 Task: Add a condition where "Hours since update Greater than Twelve" in new tickets in your groups.
Action: Mouse moved to (132, 536)
Screenshot: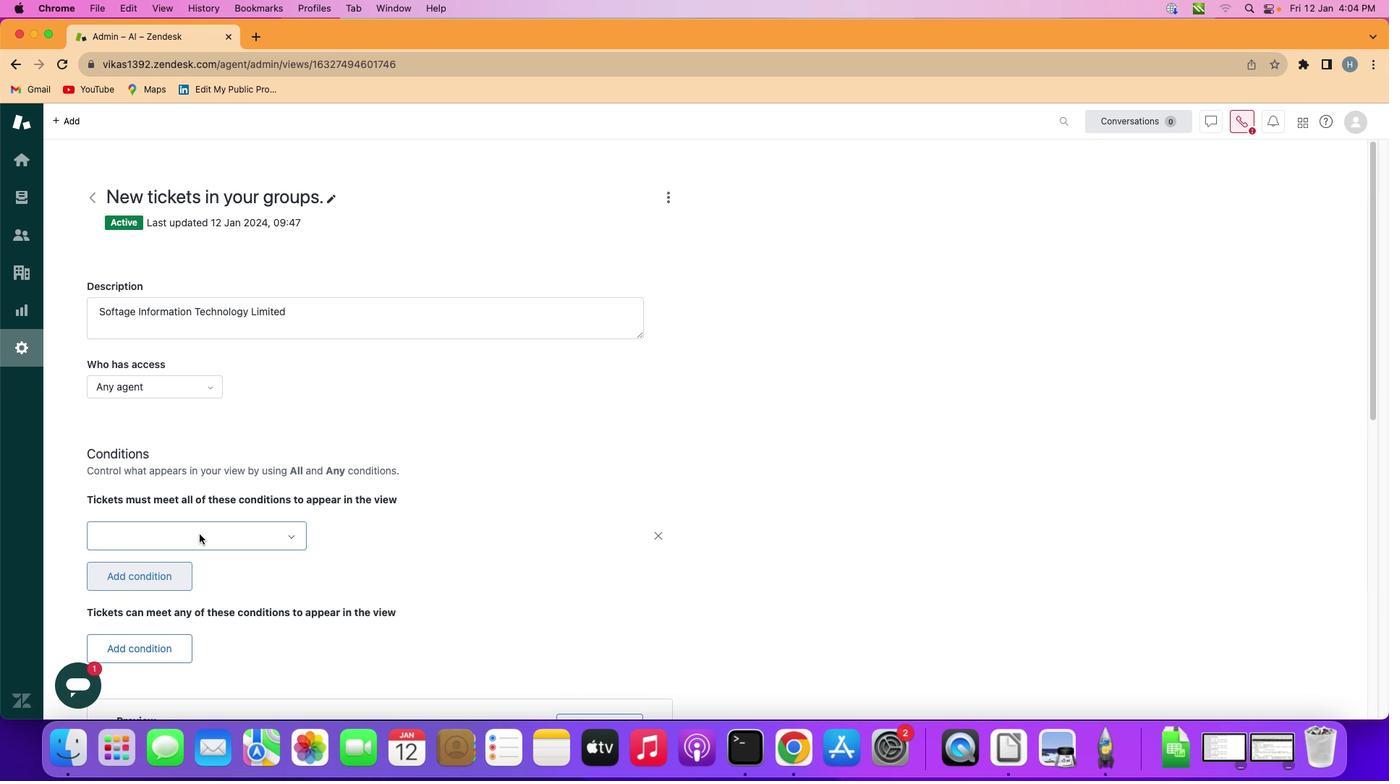 
Action: Mouse pressed left at (132, 536)
Screenshot: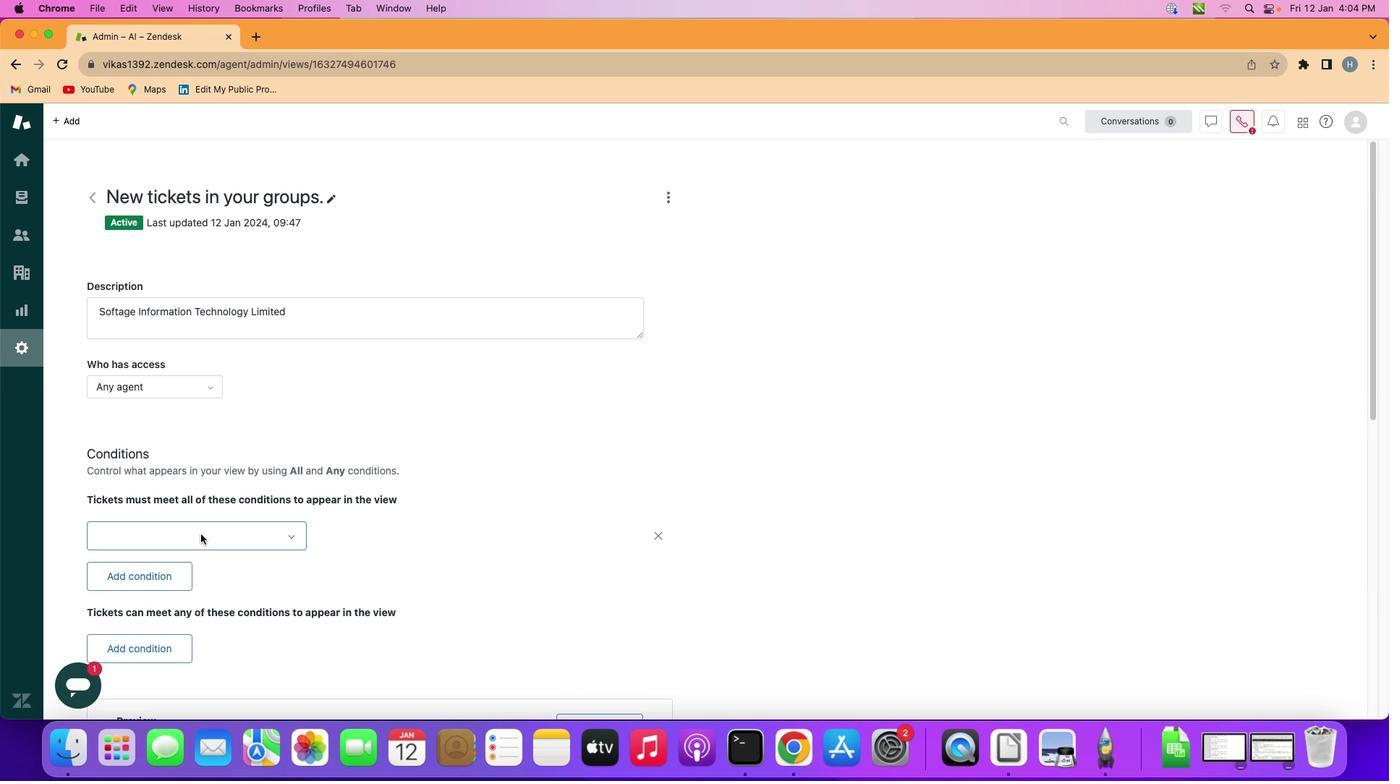 
Action: Mouse moved to (193, 526)
Screenshot: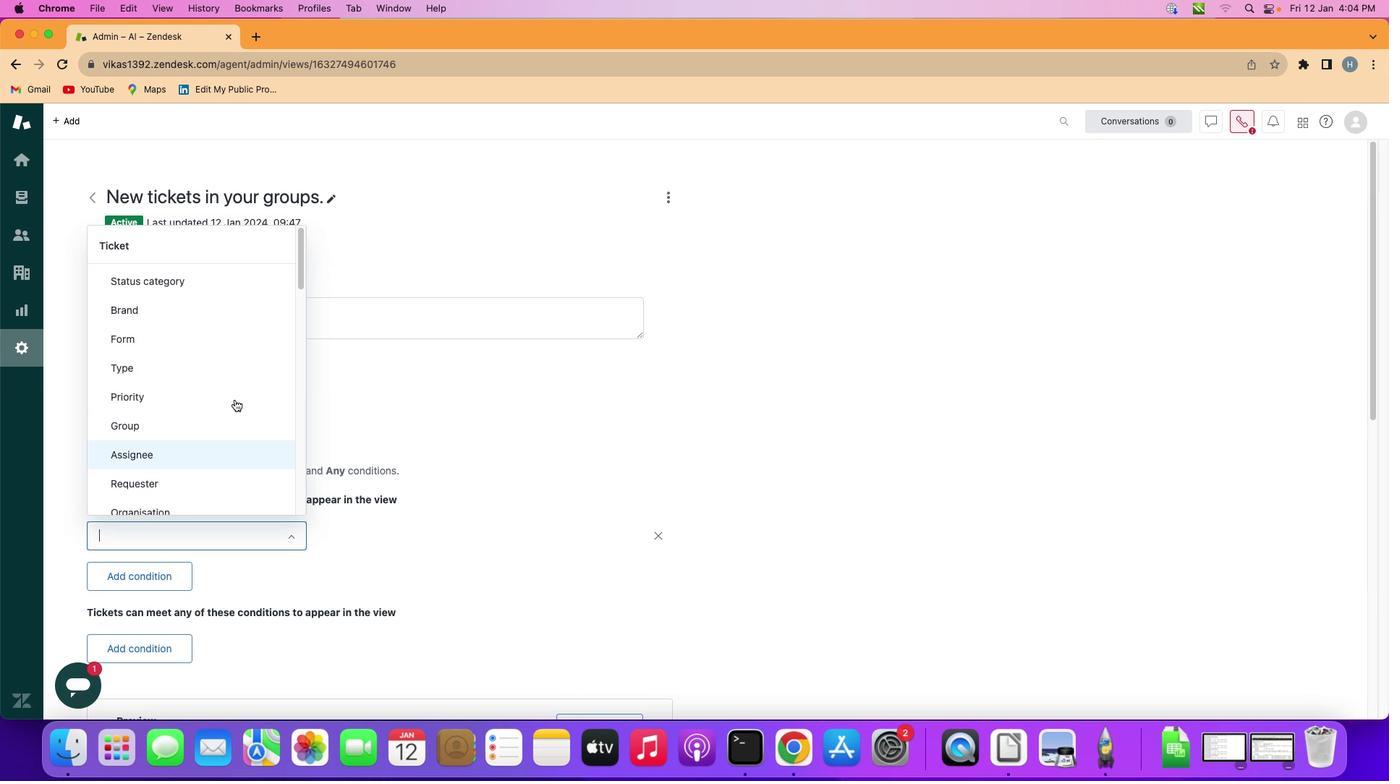 
Action: Mouse pressed left at (193, 526)
Screenshot: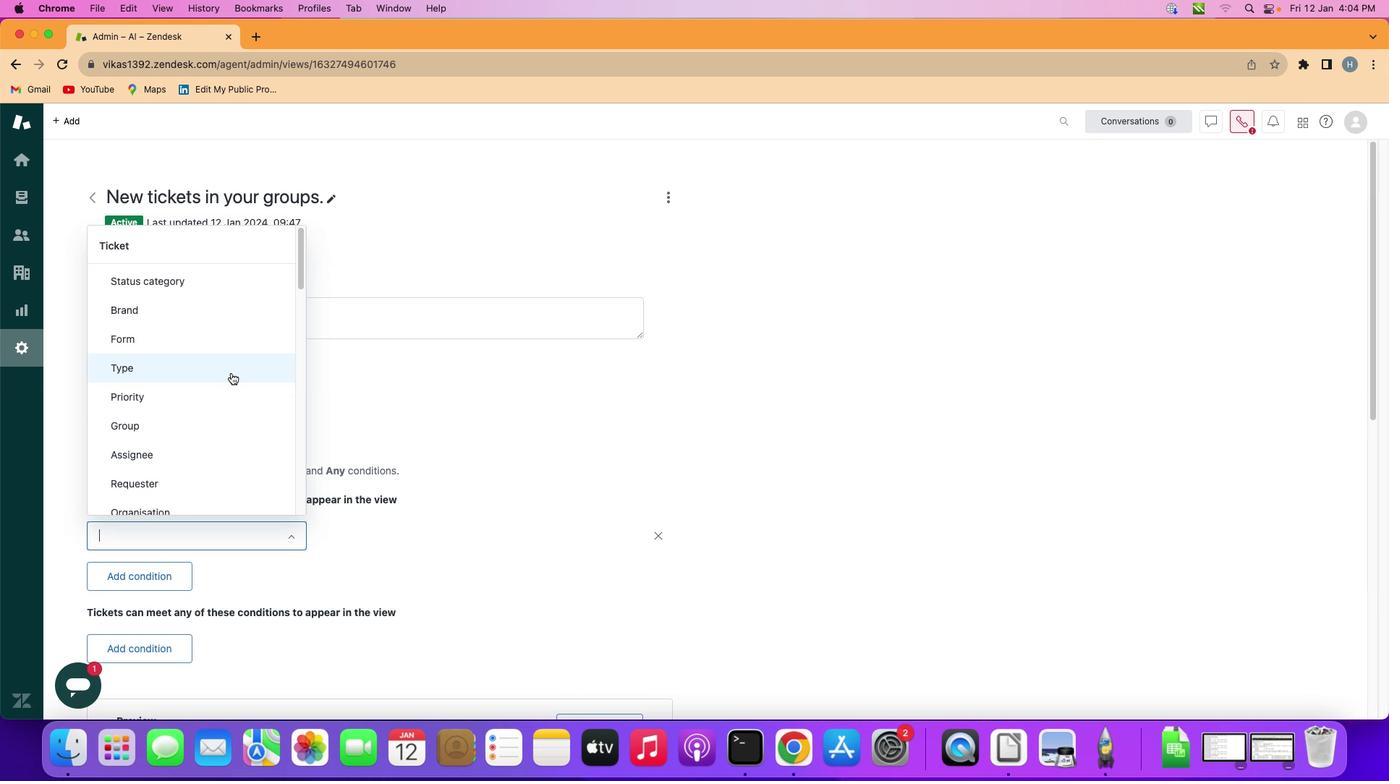
Action: Mouse moved to (222, 365)
Screenshot: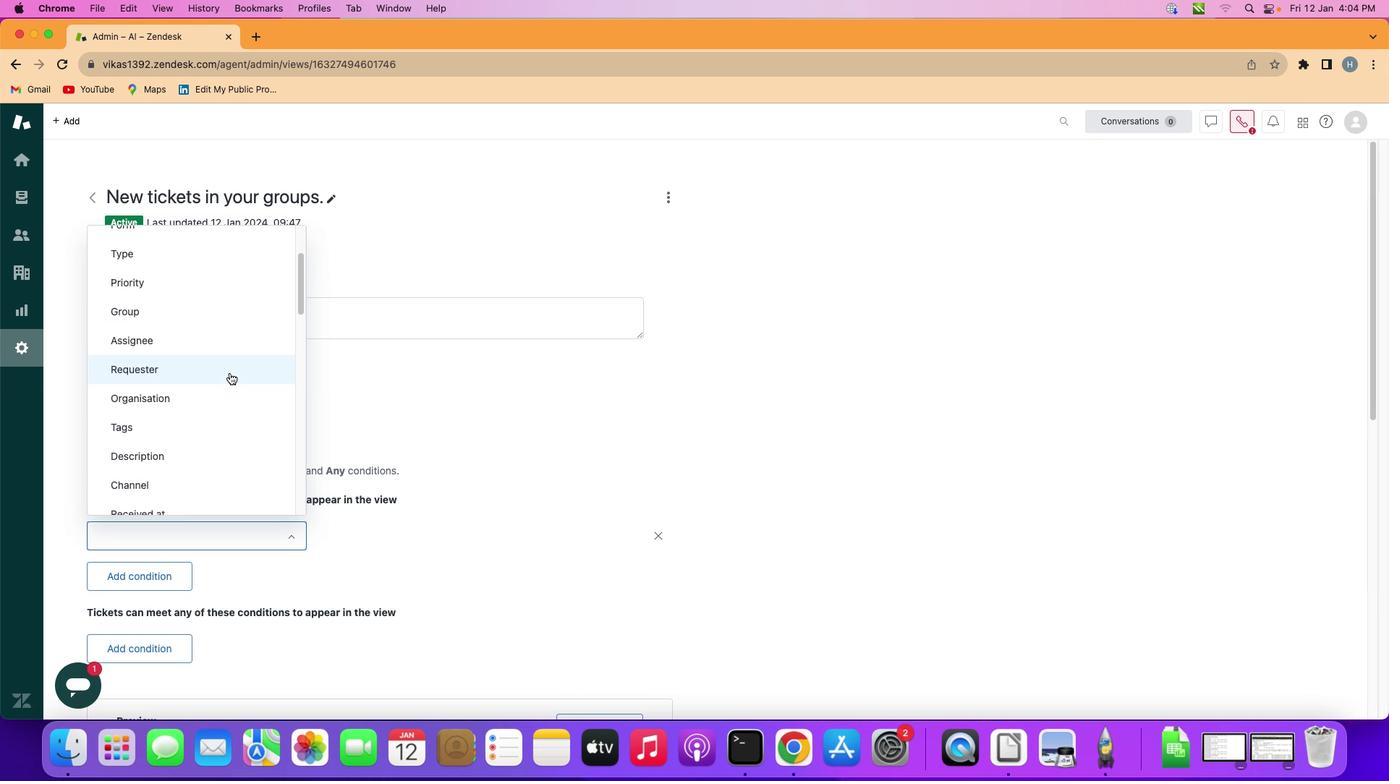 
Action: Mouse scrolled (222, 365) with delta (-6, -7)
Screenshot: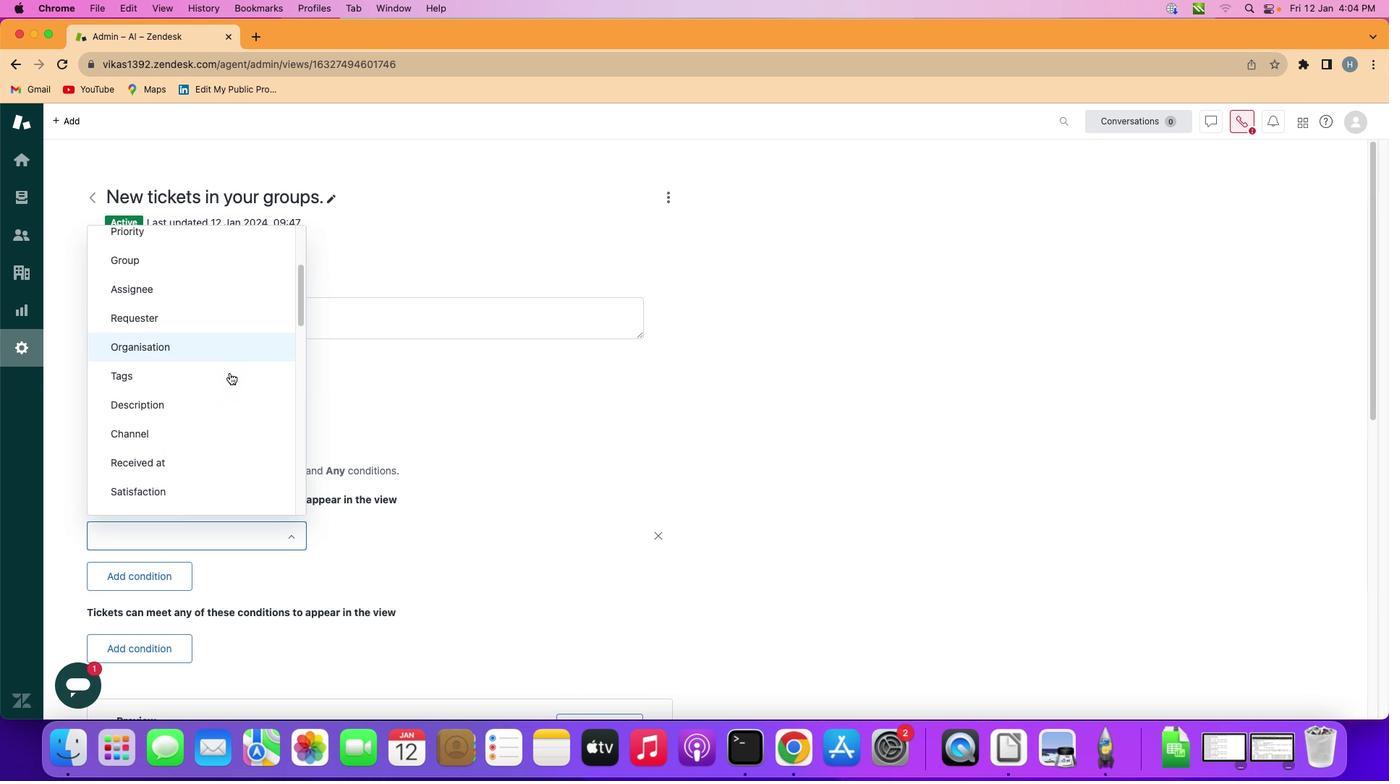 
Action: Mouse moved to (222, 365)
Screenshot: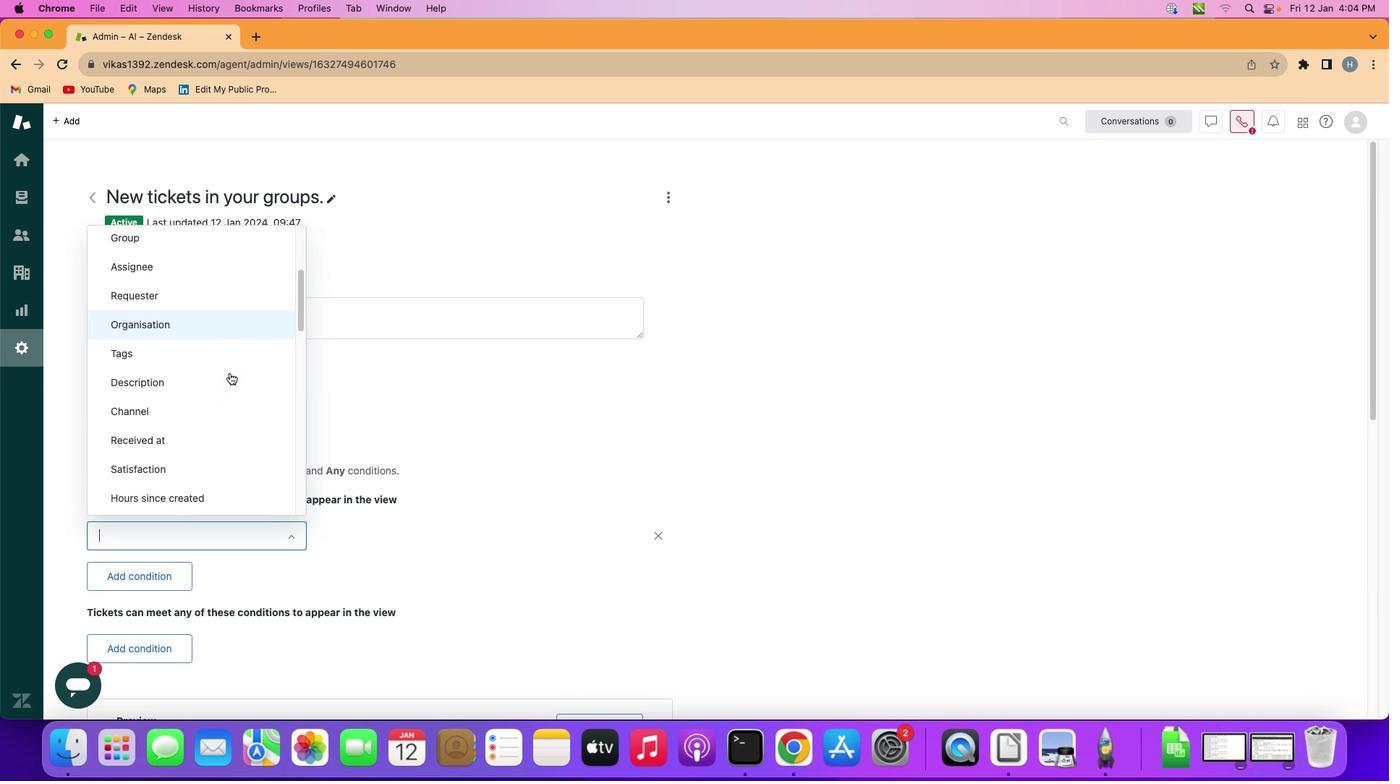 
Action: Mouse scrolled (222, 365) with delta (-6, -7)
Screenshot: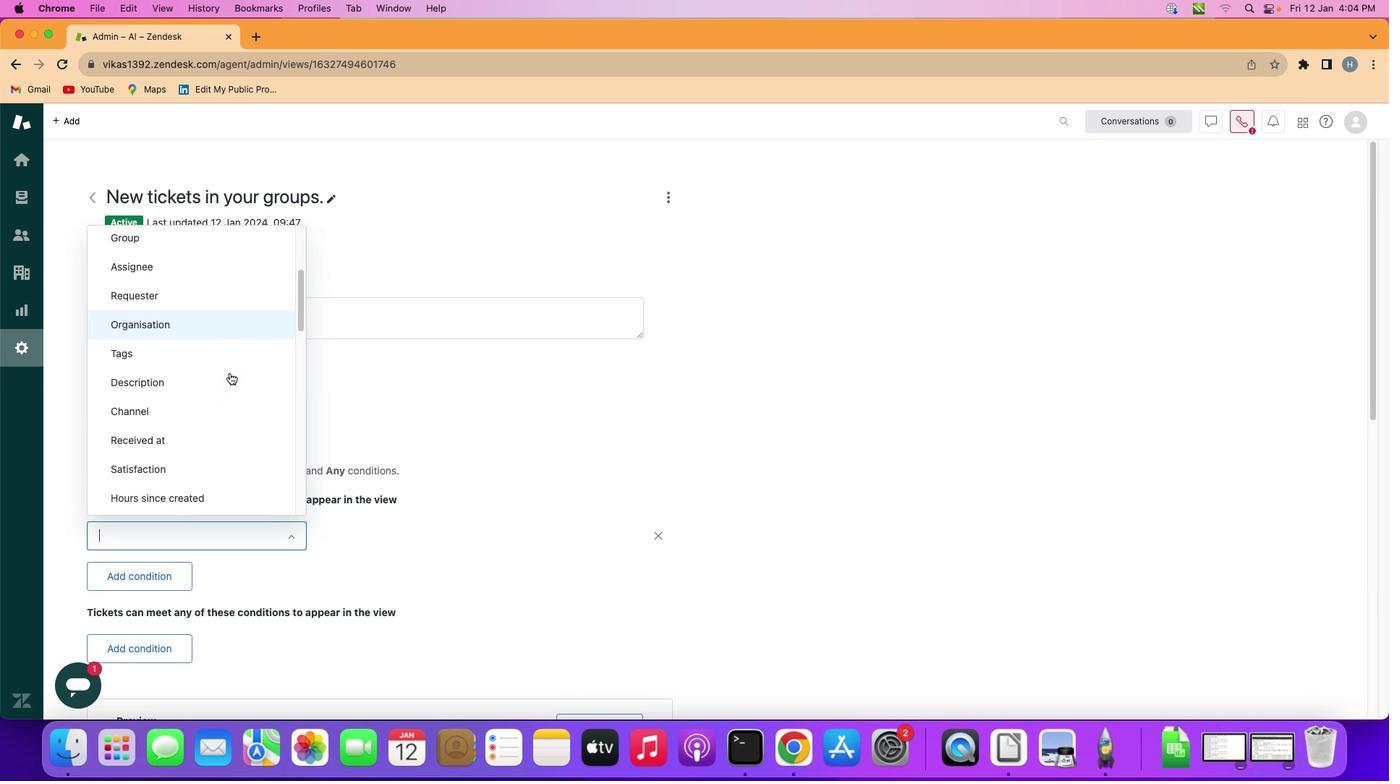
Action: Mouse moved to (222, 366)
Screenshot: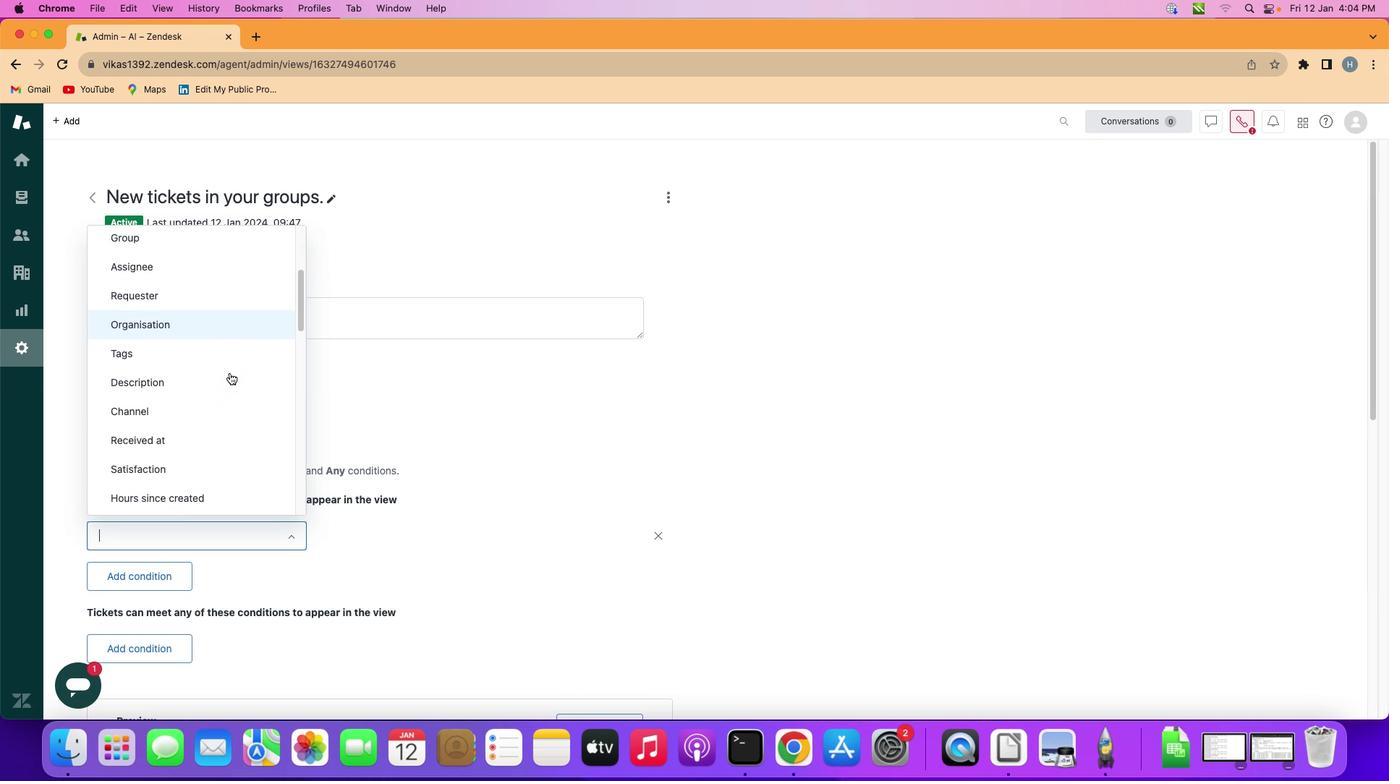 
Action: Mouse scrolled (222, 366) with delta (-6, -7)
Screenshot: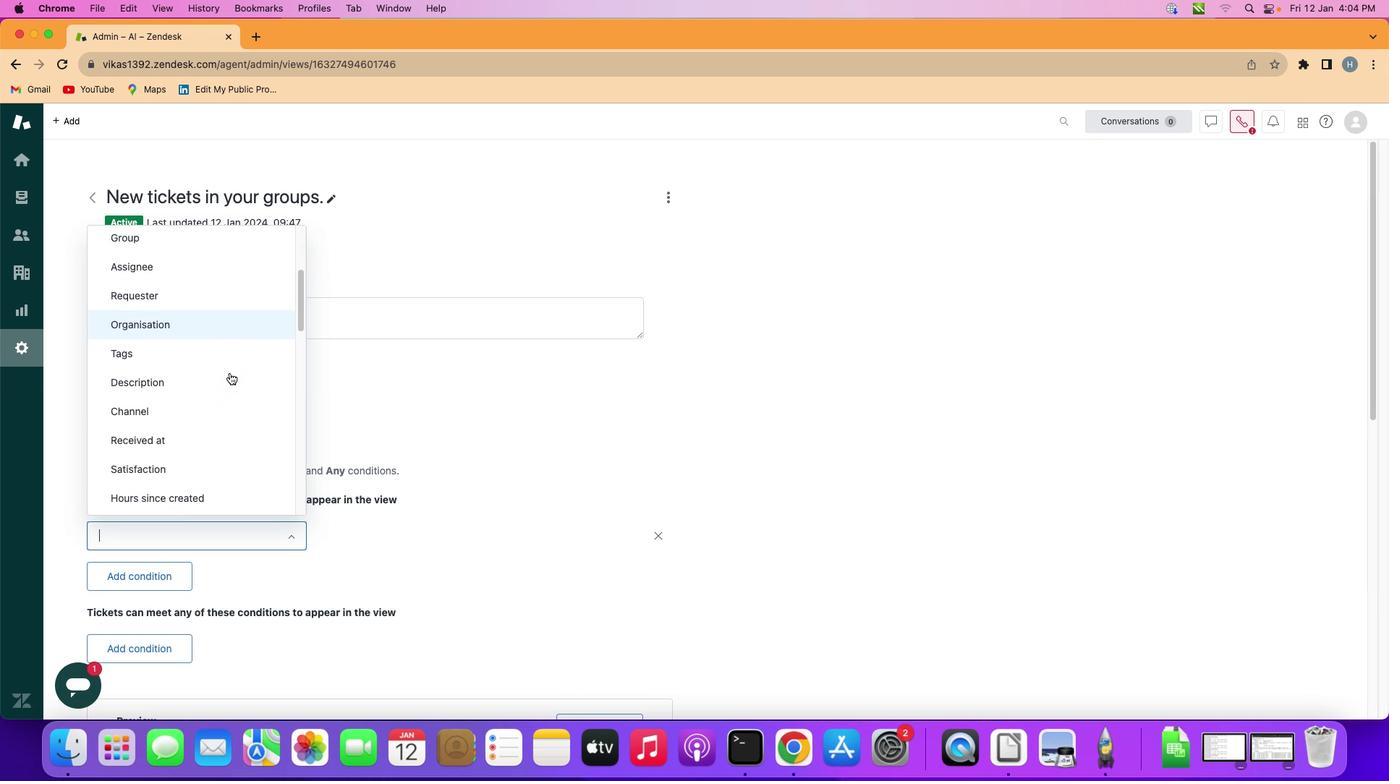 
Action: Mouse moved to (222, 366)
Screenshot: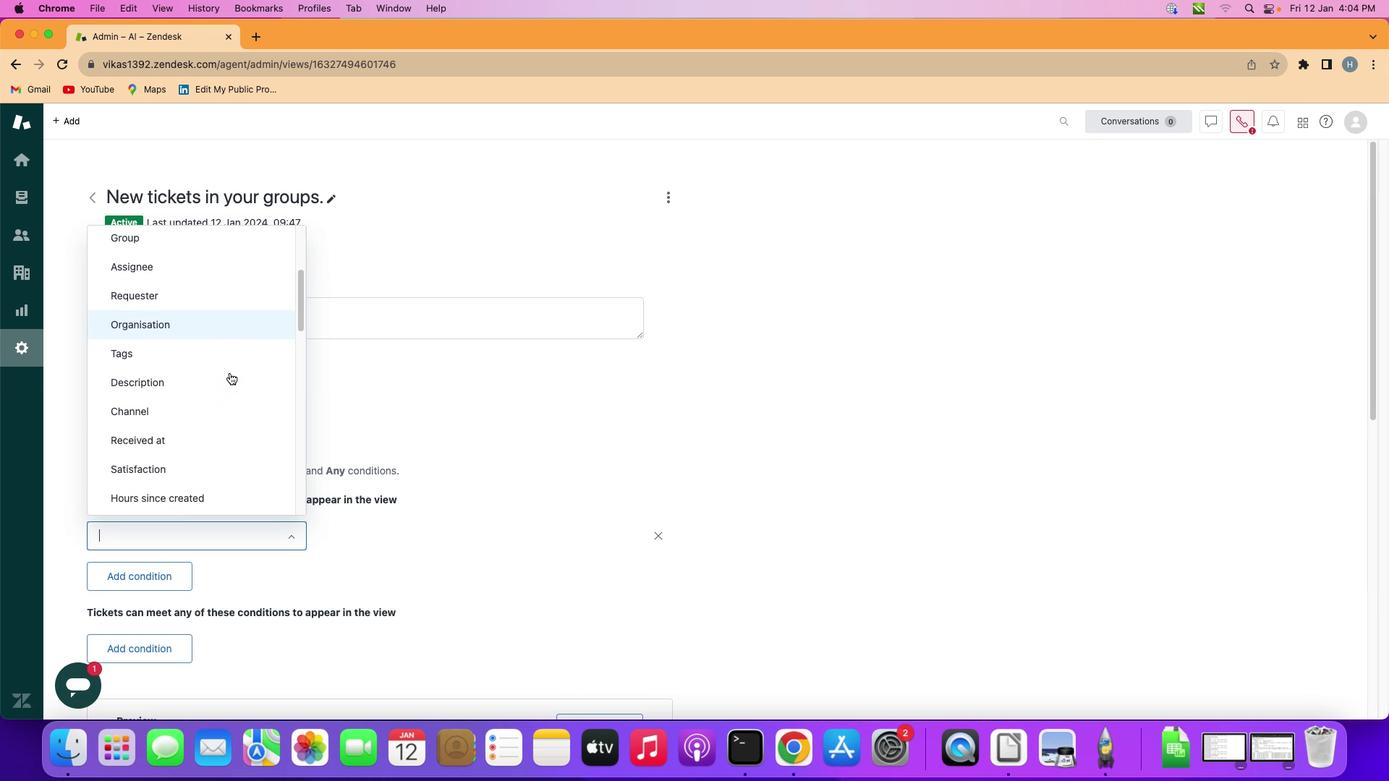 
Action: Mouse scrolled (222, 366) with delta (-6, -7)
Screenshot: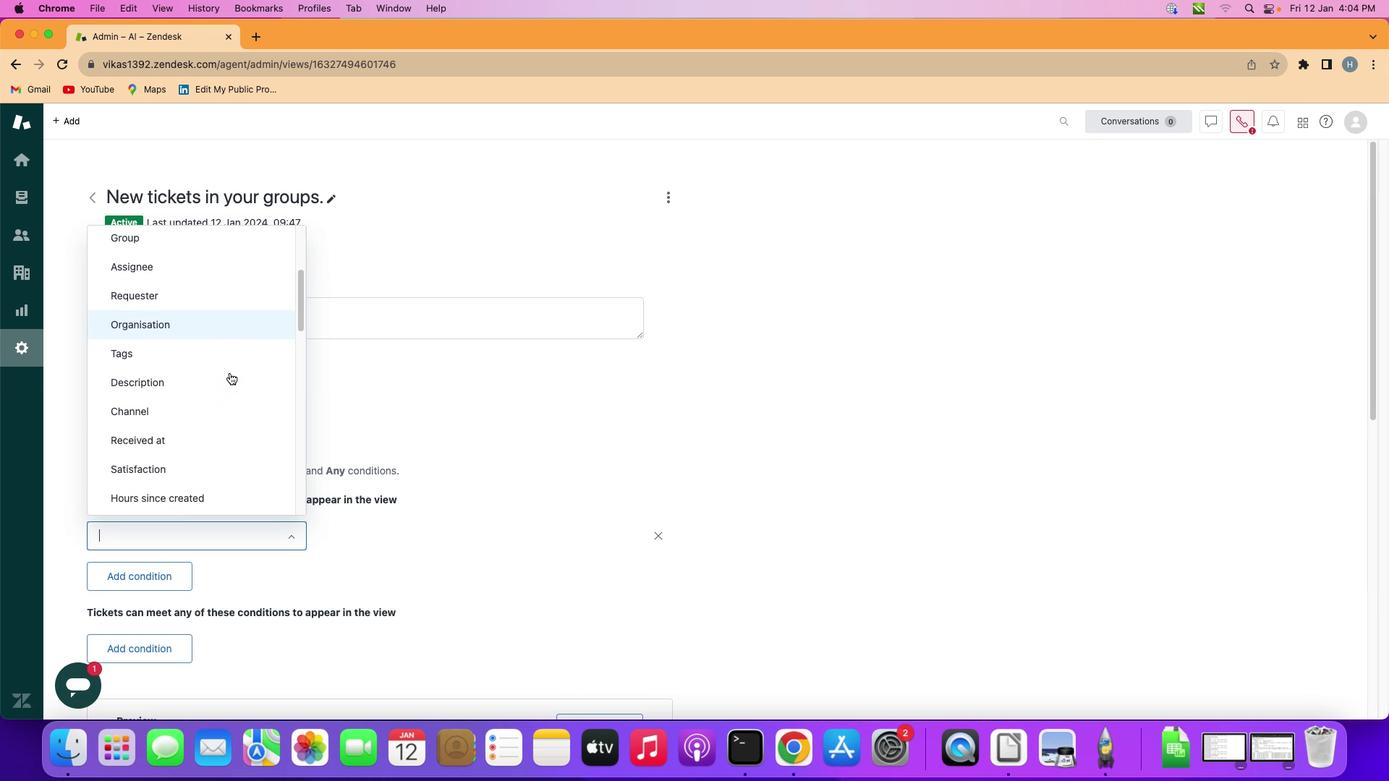 
Action: Mouse scrolled (222, 366) with delta (-6, -7)
Screenshot: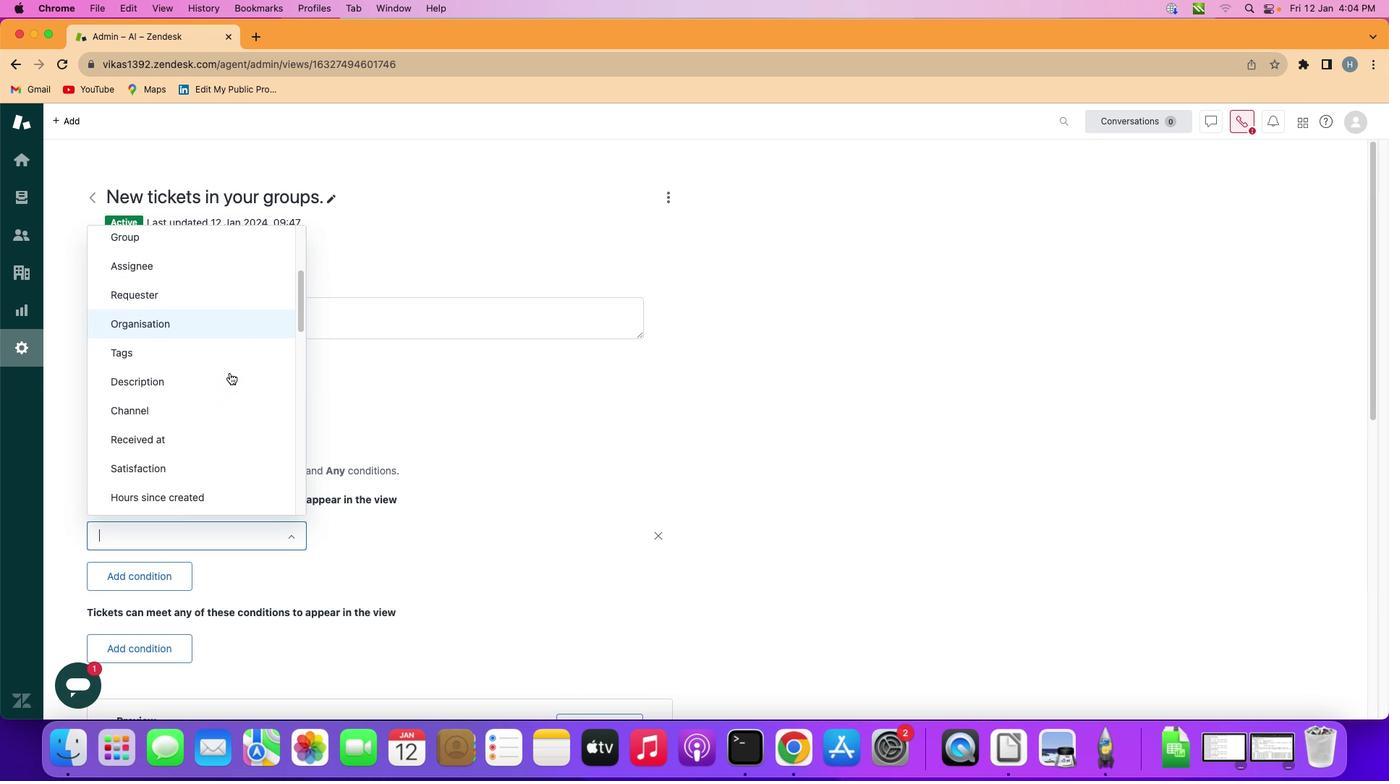 
Action: Mouse moved to (222, 365)
Screenshot: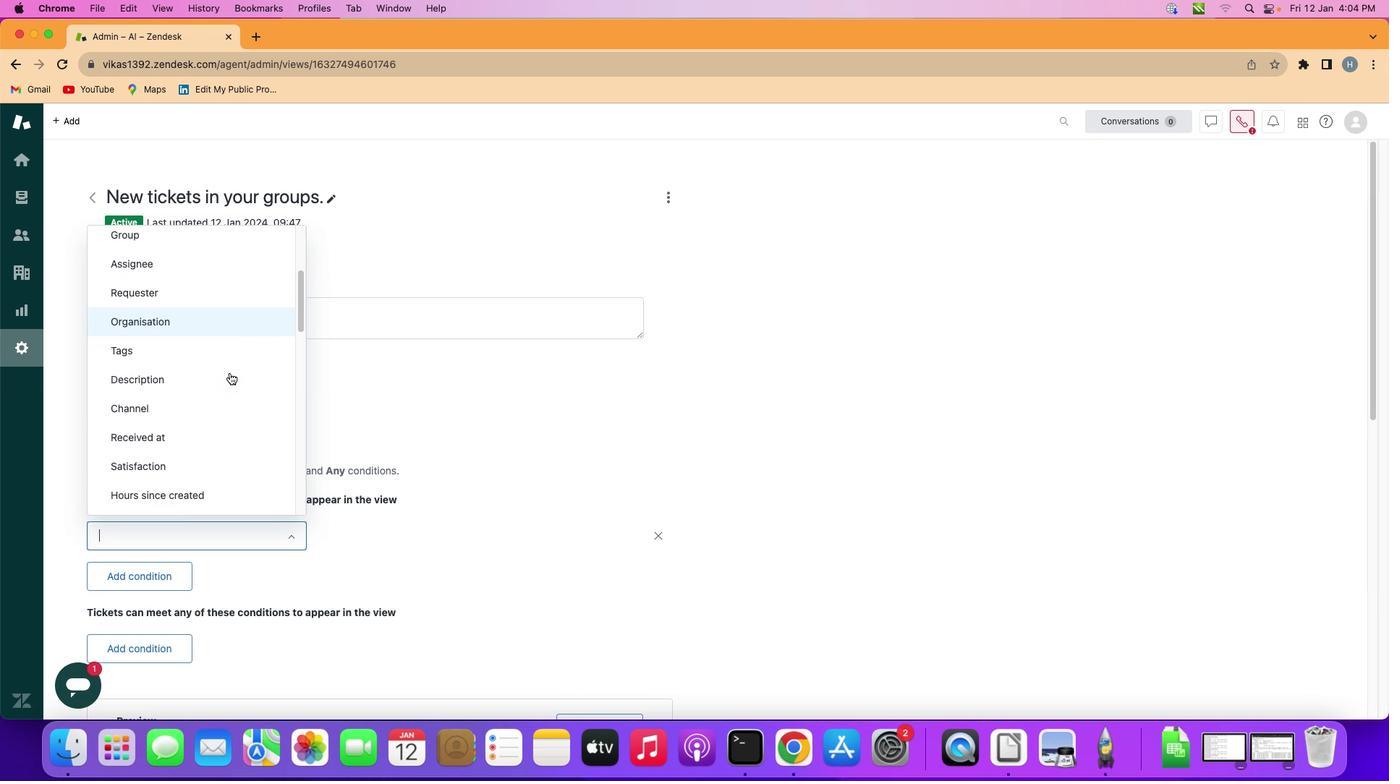 
Action: Mouse scrolled (222, 365) with delta (-6, -7)
Screenshot: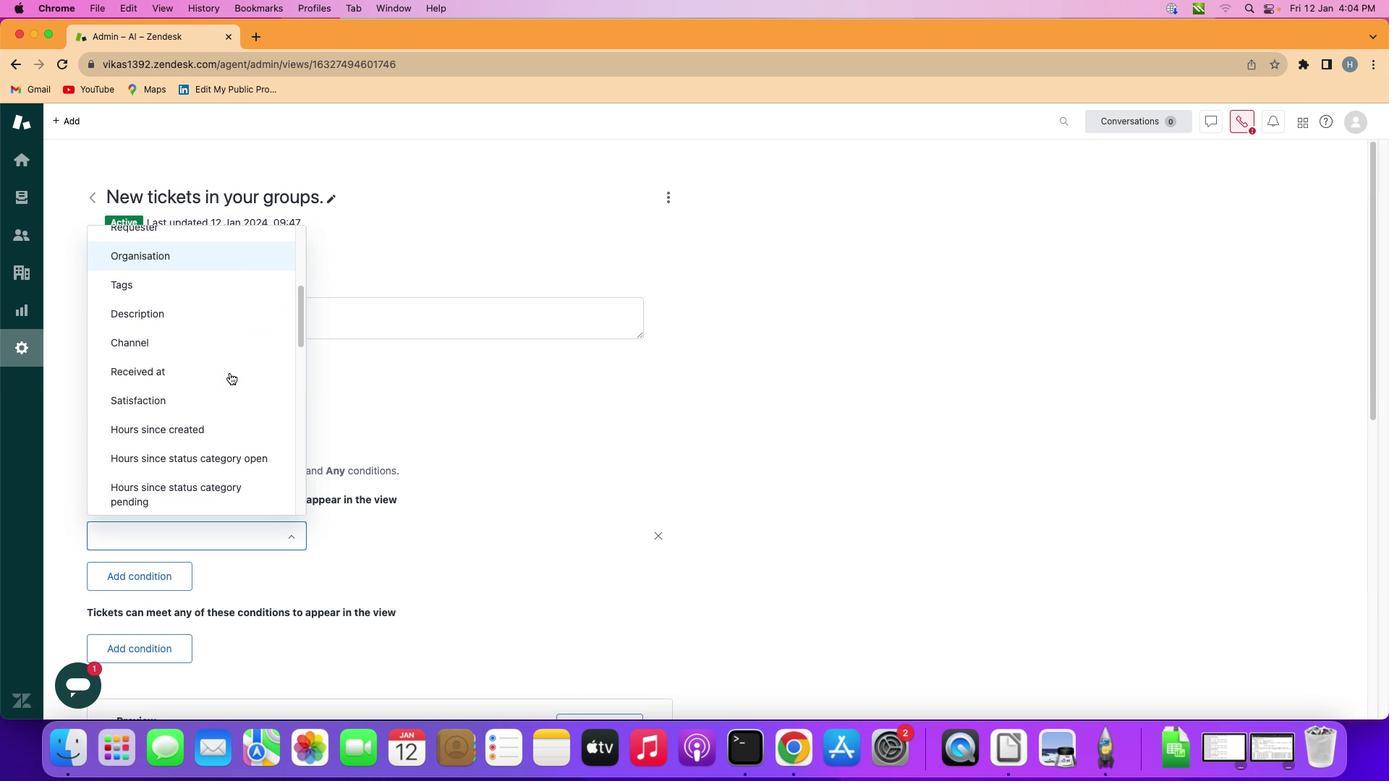 
Action: Mouse scrolled (222, 365) with delta (-6, -7)
Screenshot: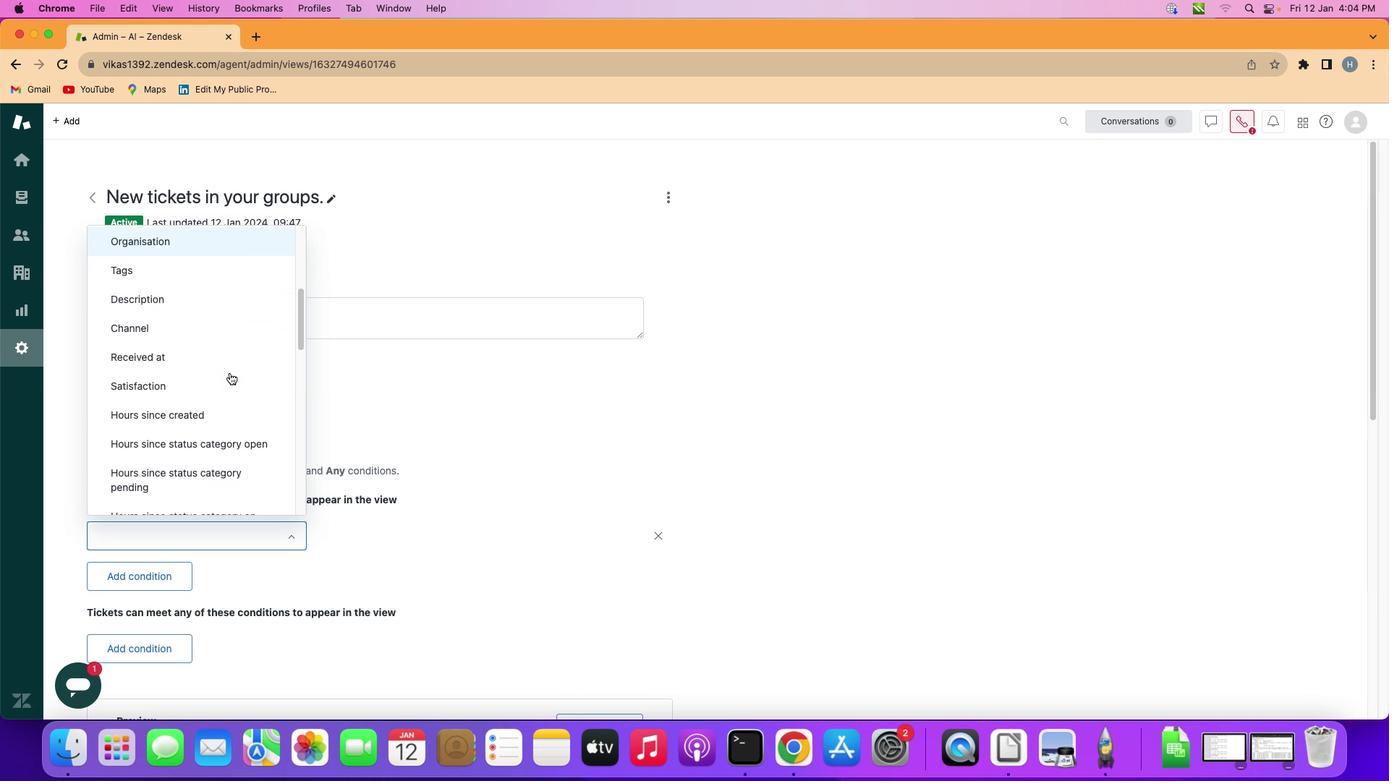 
Action: Mouse scrolled (222, 365) with delta (-6, -7)
Screenshot: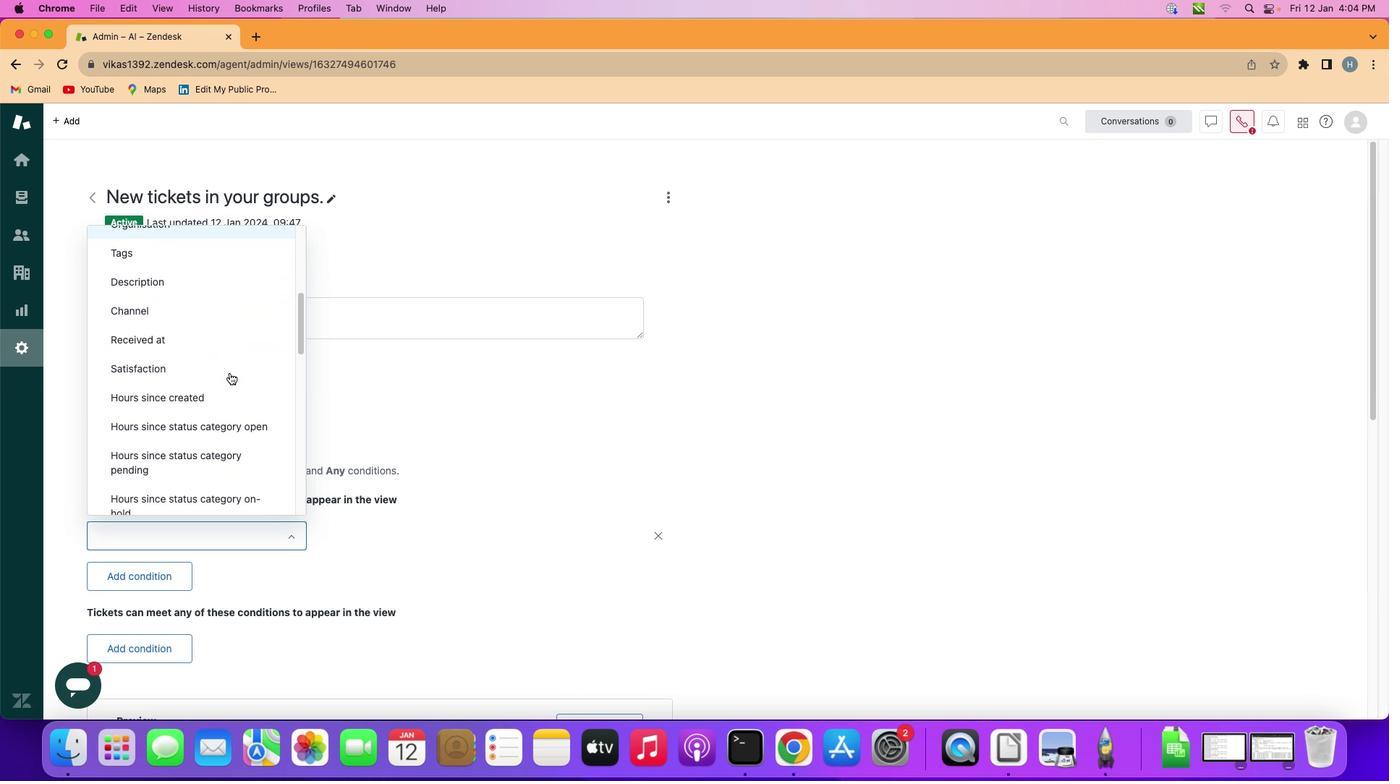 
Action: Mouse scrolled (222, 365) with delta (-6, -7)
Screenshot: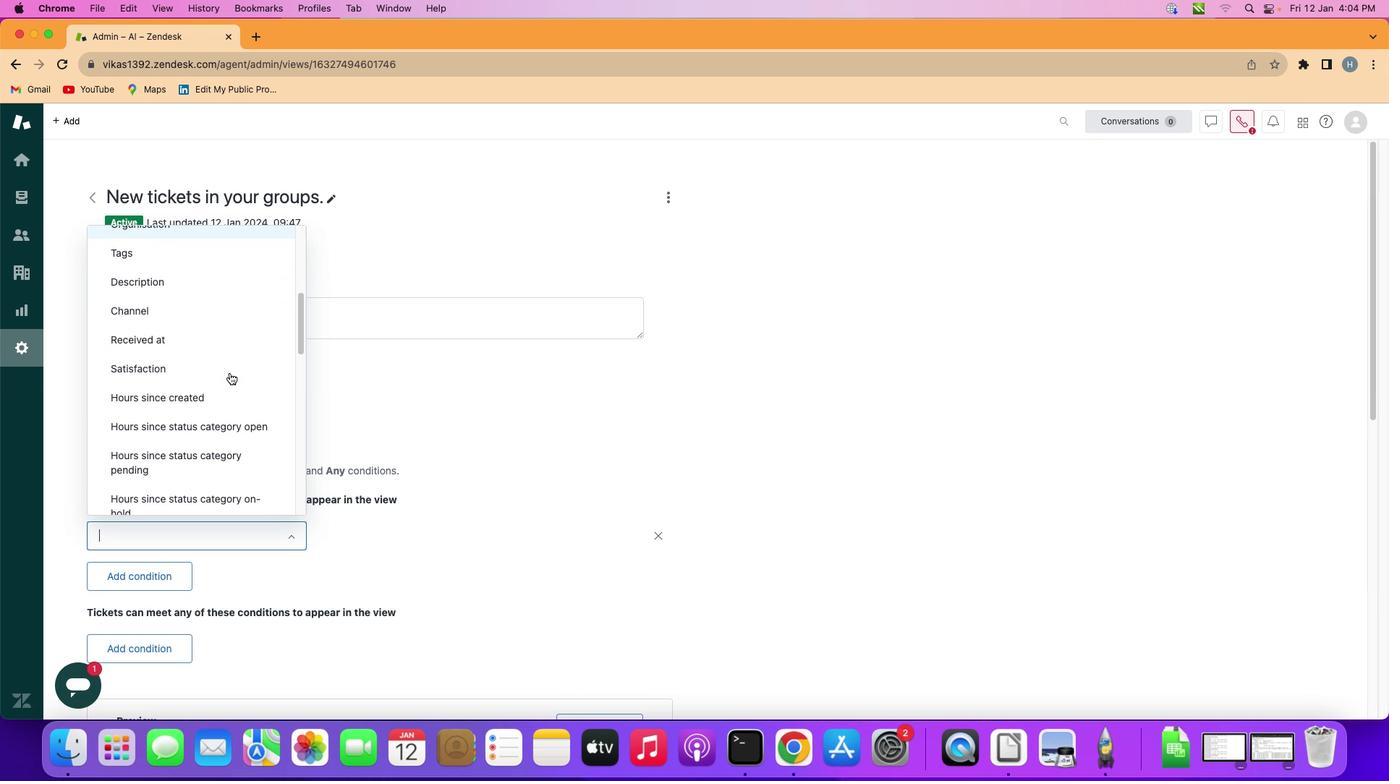 
Action: Mouse scrolled (222, 365) with delta (-6, -7)
Screenshot: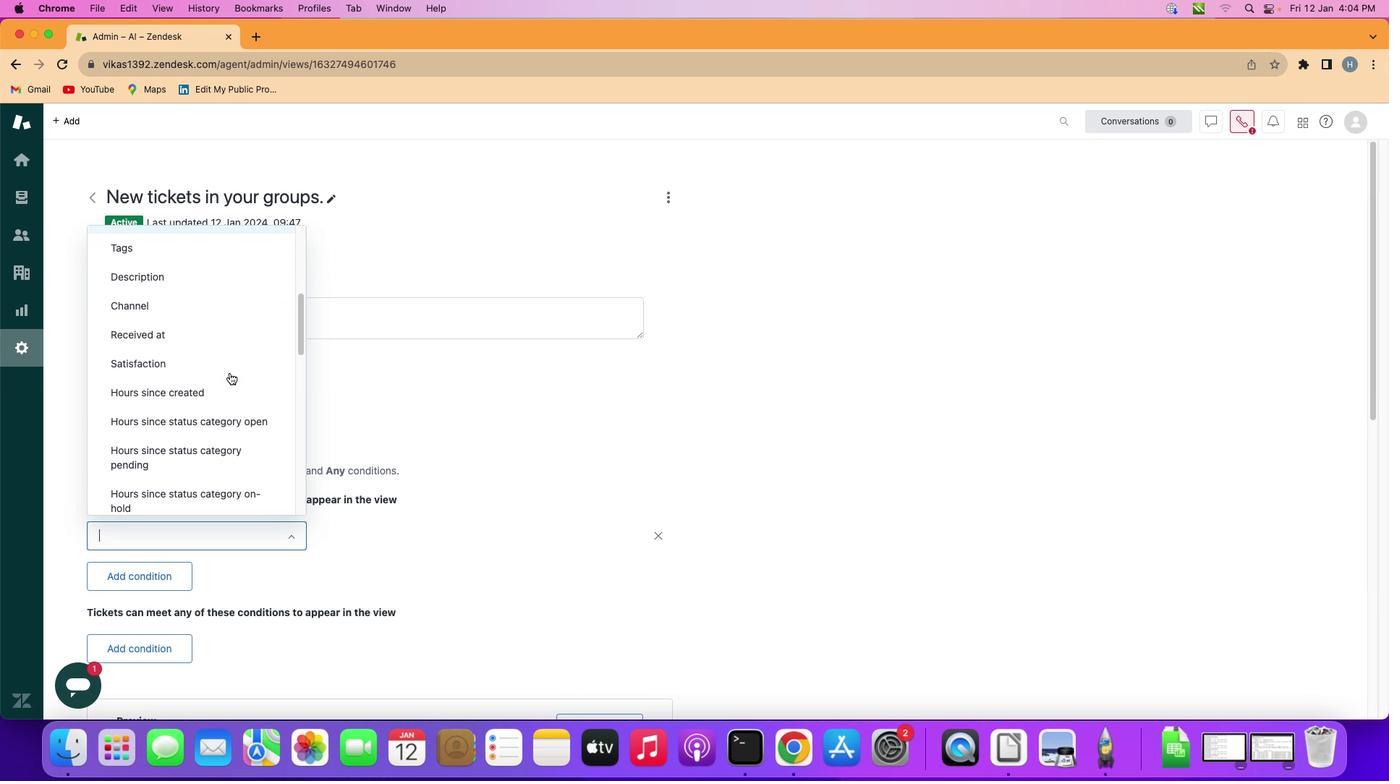 
Action: Mouse scrolled (222, 365) with delta (-6, -7)
Screenshot: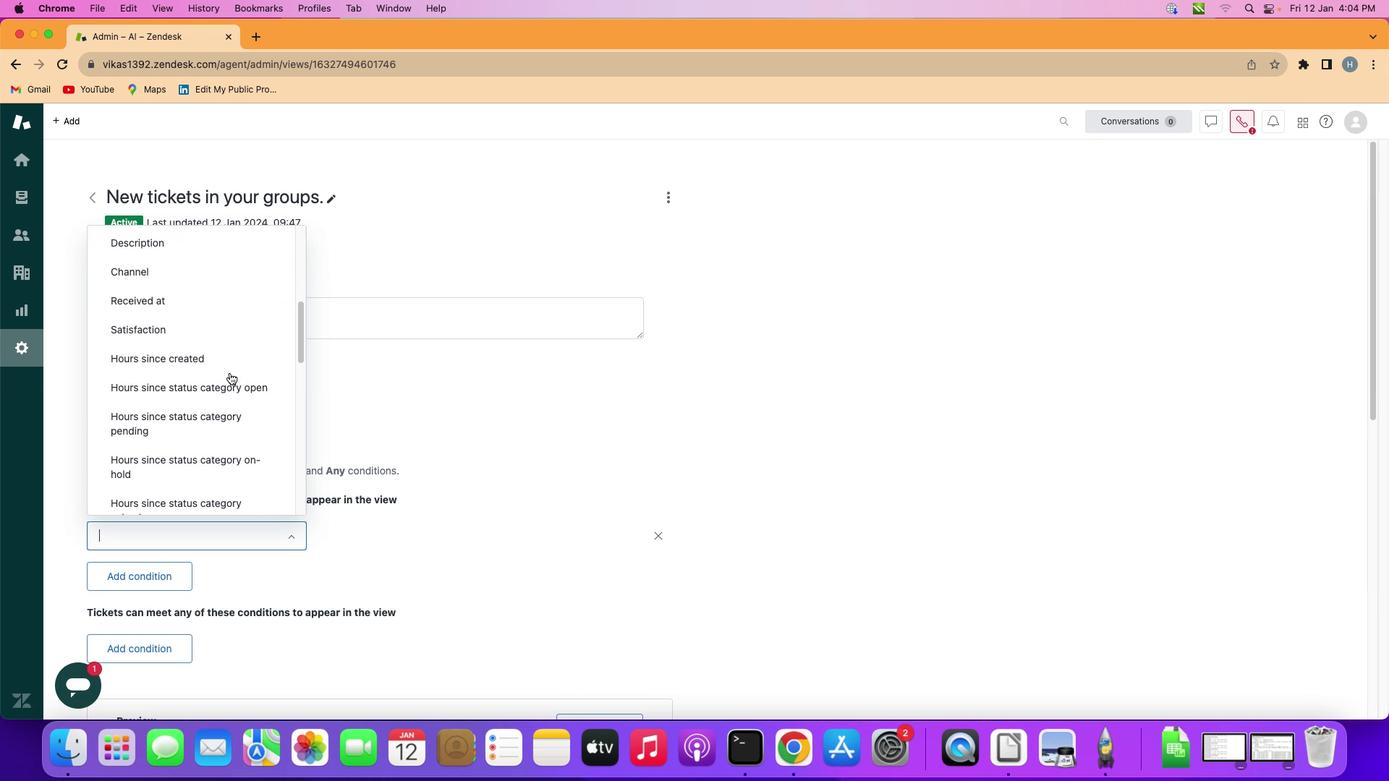 
Action: Mouse scrolled (222, 365) with delta (-6, -7)
Screenshot: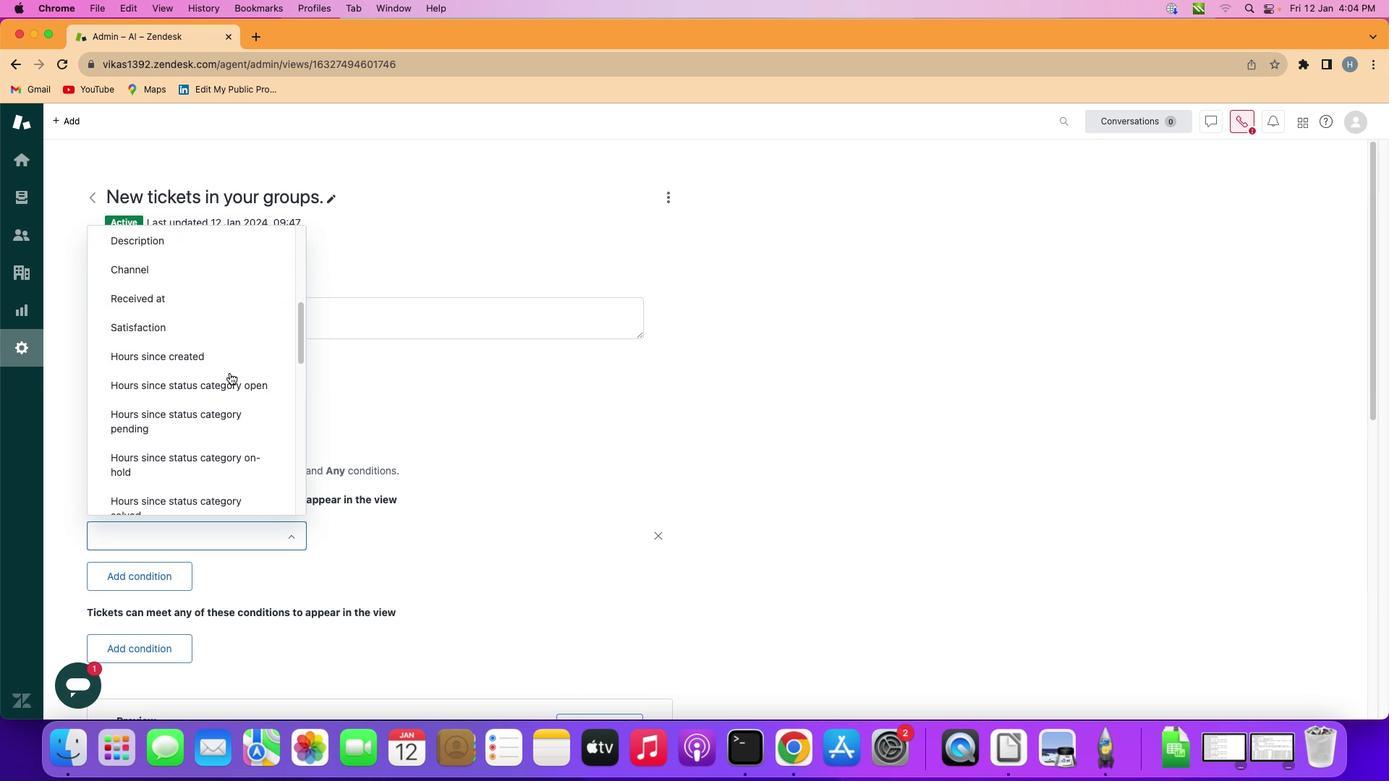 
Action: Mouse scrolled (222, 365) with delta (-6, -7)
Screenshot: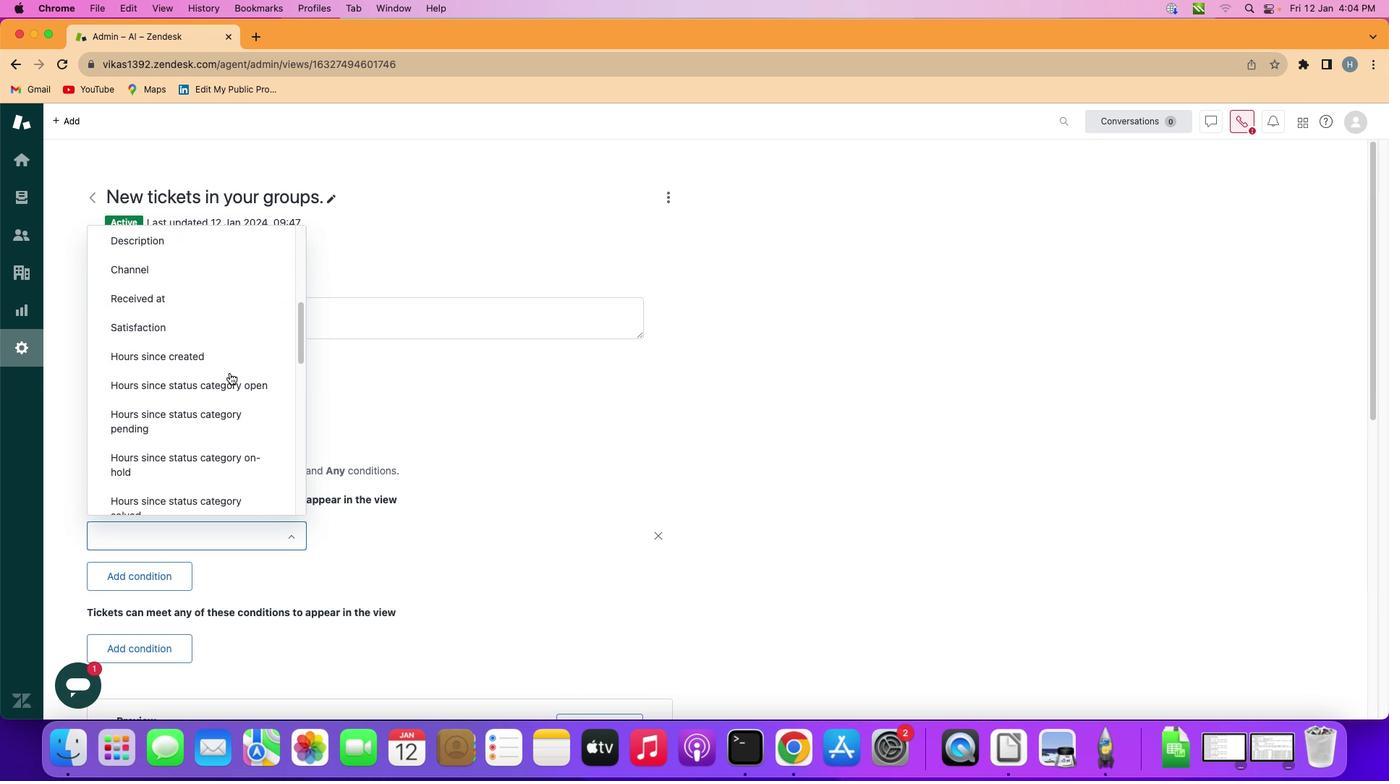 
Action: Mouse scrolled (222, 365) with delta (-6, -7)
Screenshot: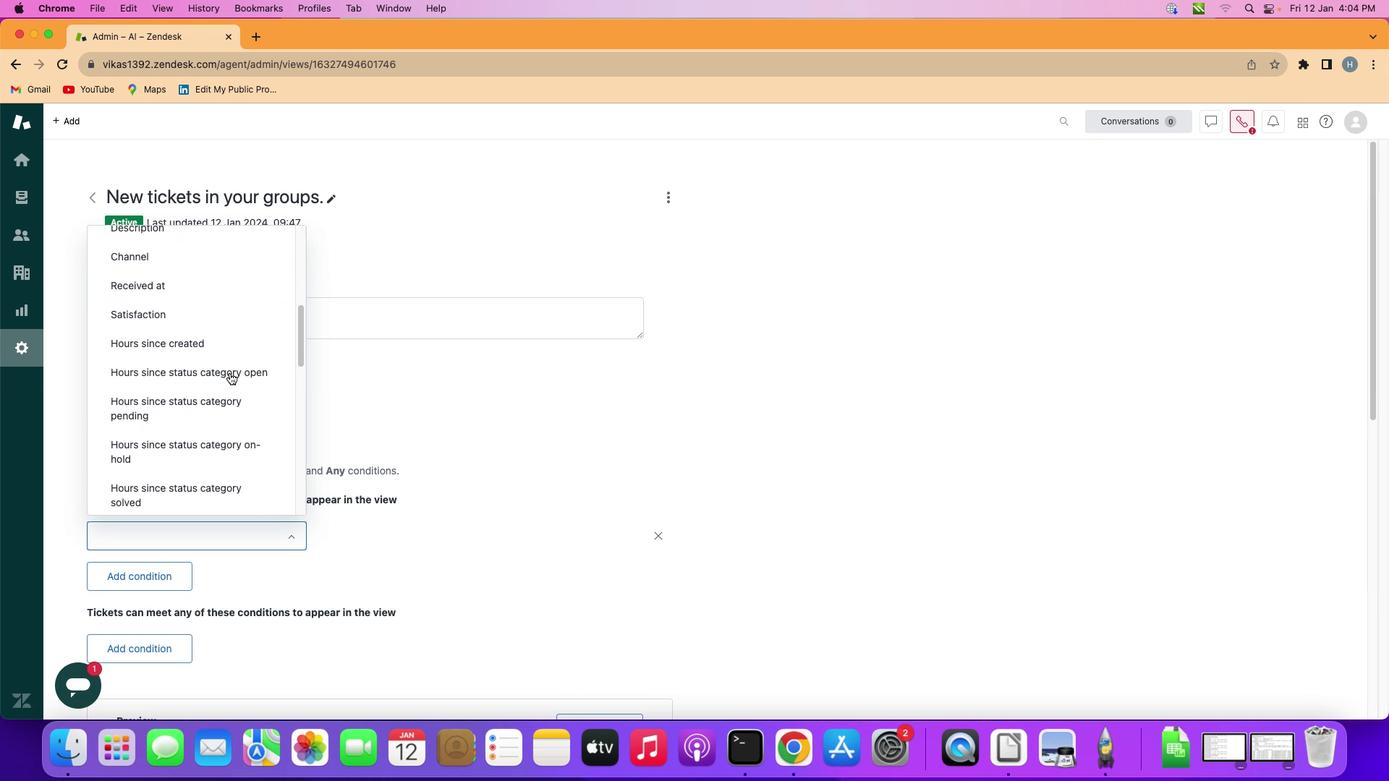 
Action: Mouse scrolled (222, 365) with delta (-6, -7)
Screenshot: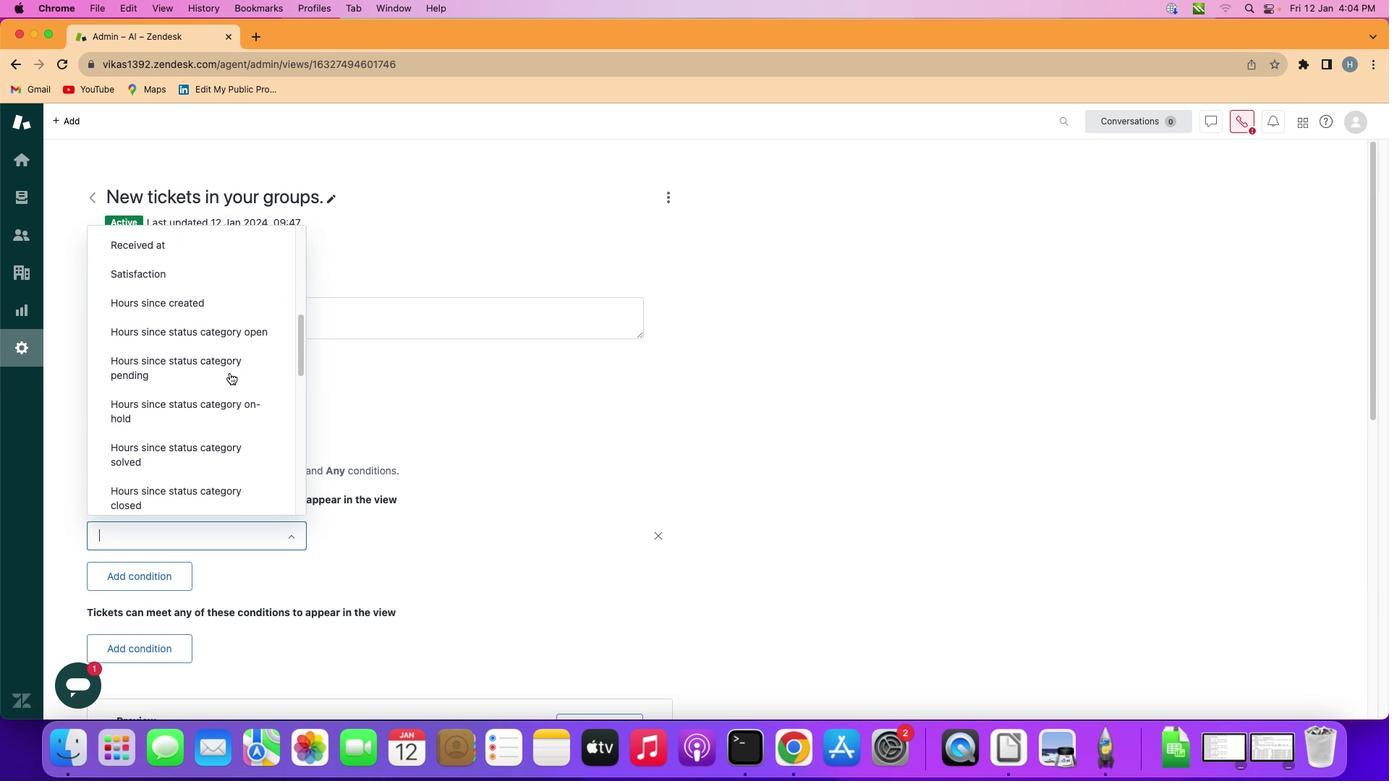 
Action: Mouse scrolled (222, 365) with delta (-6, -7)
Screenshot: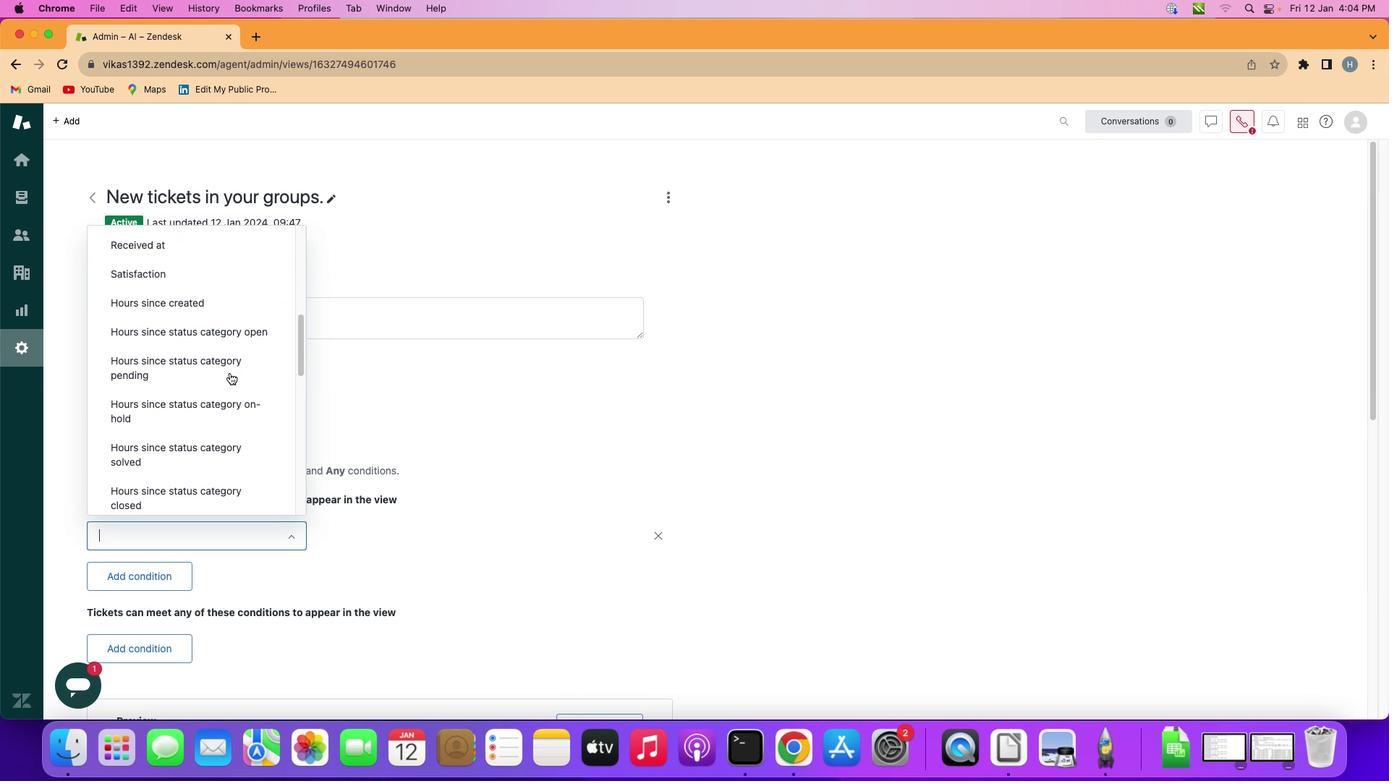 
Action: Mouse scrolled (222, 365) with delta (-6, -7)
Screenshot: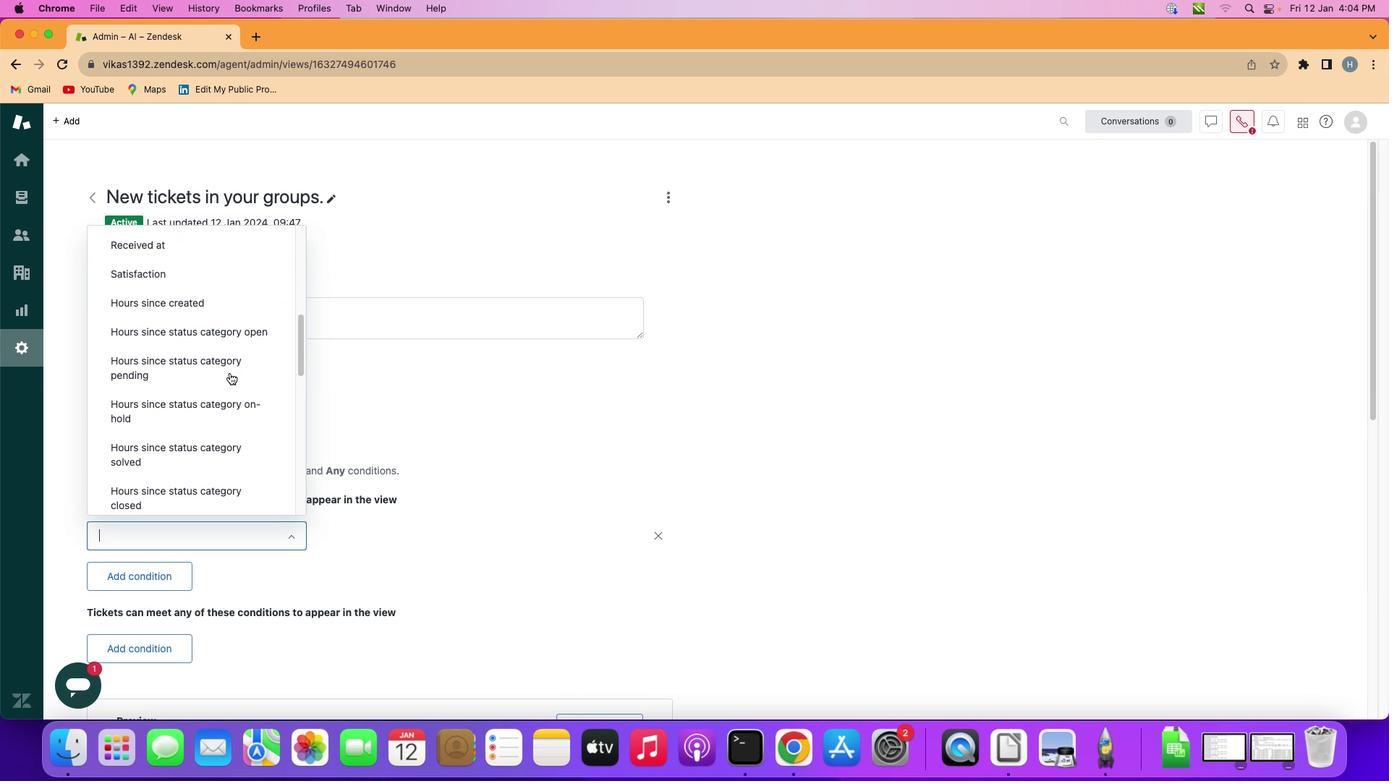 
Action: Mouse scrolled (222, 365) with delta (-6, -7)
Screenshot: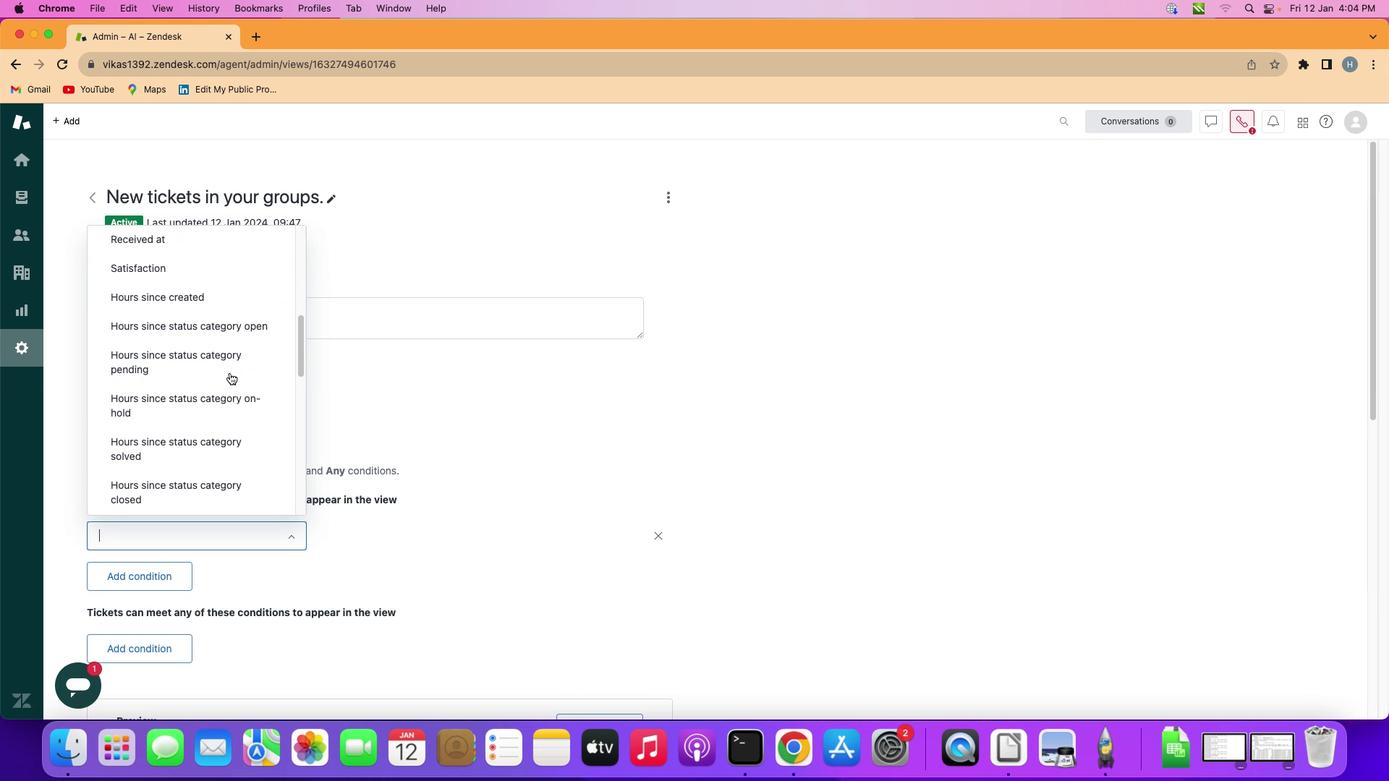 
Action: Mouse scrolled (222, 365) with delta (-6, -7)
Screenshot: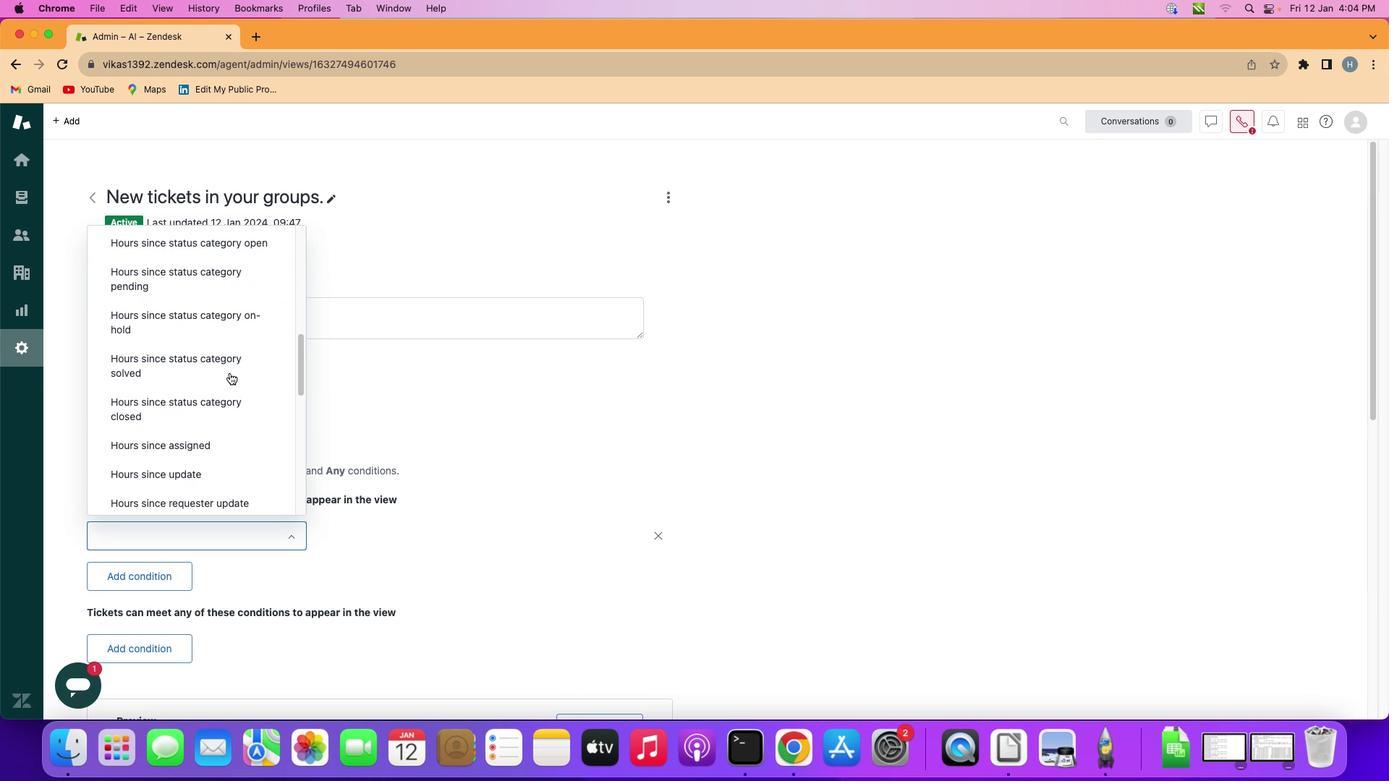 
Action: Mouse scrolled (222, 365) with delta (-6, -7)
Screenshot: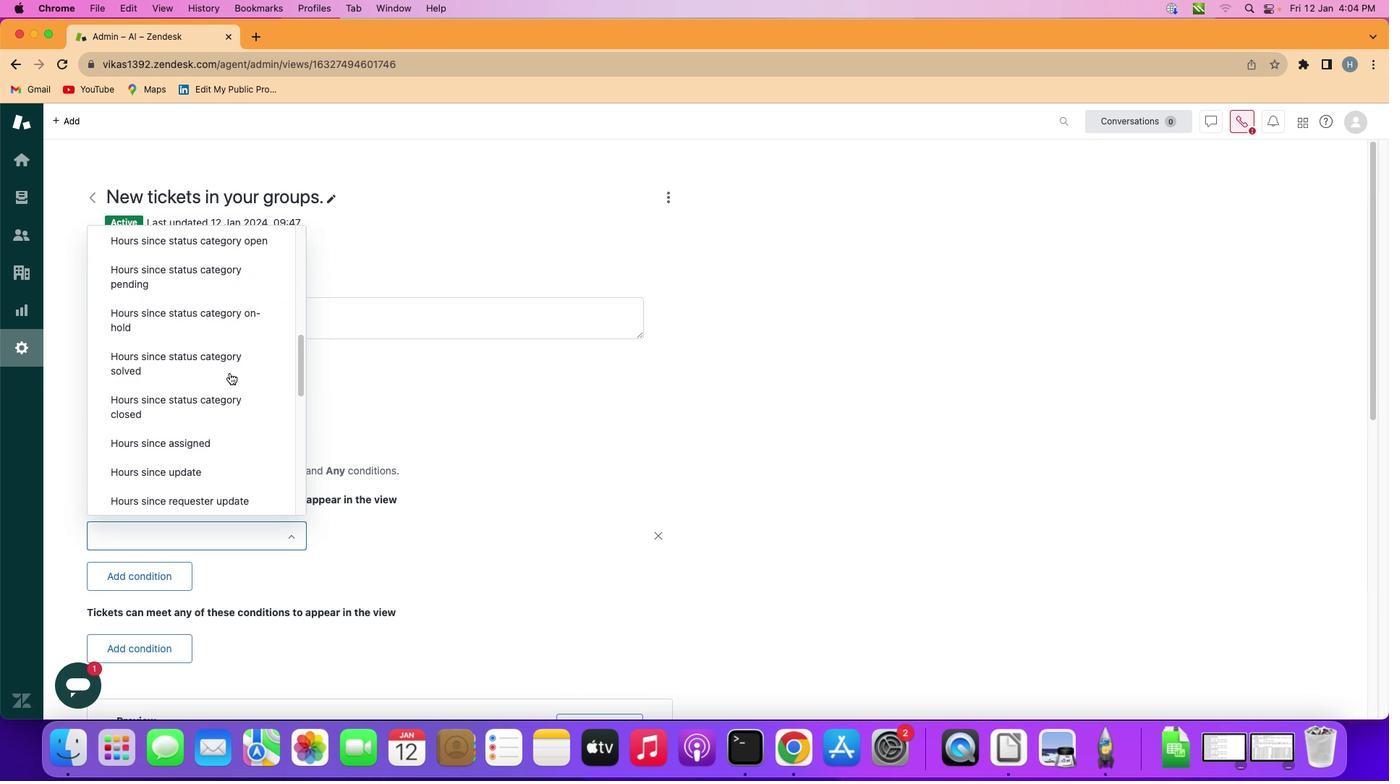
Action: Mouse scrolled (222, 365) with delta (-6, -7)
Screenshot: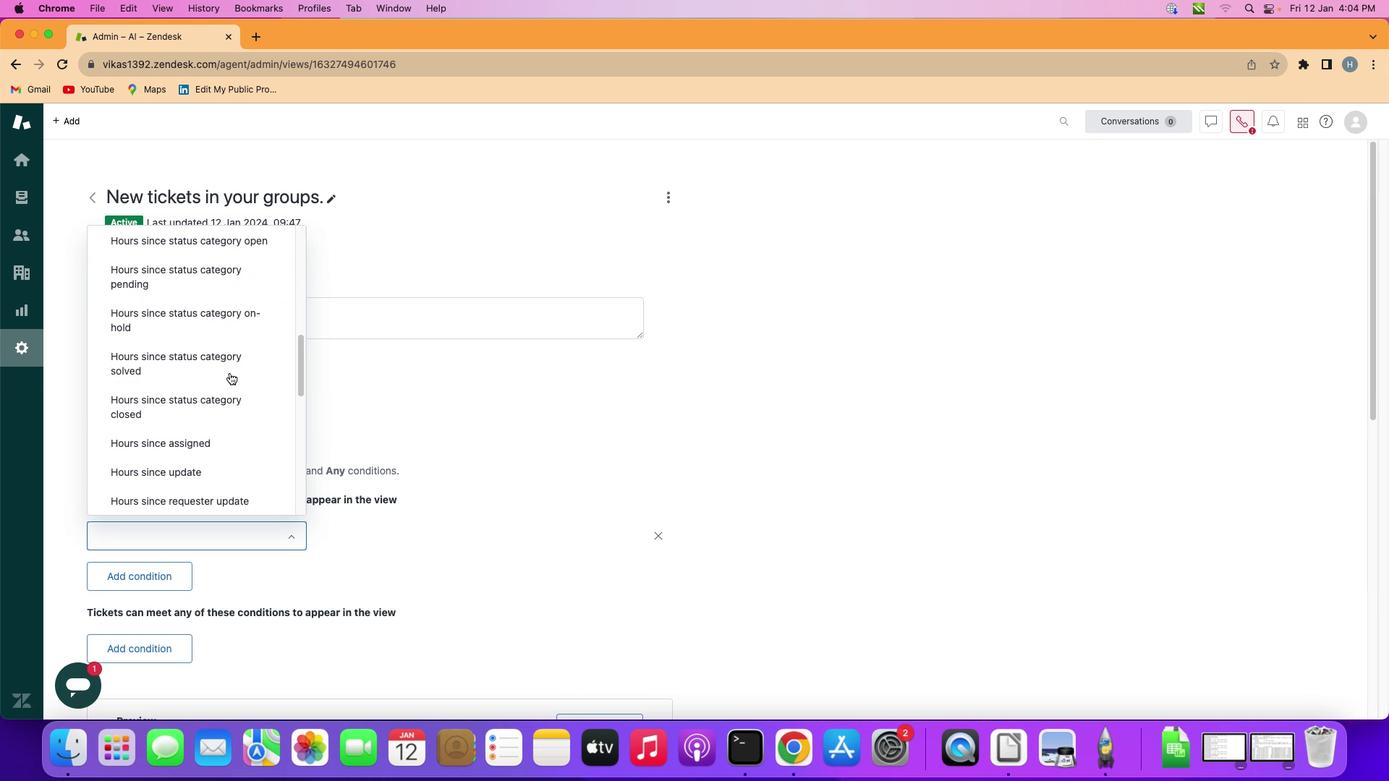 
Action: Mouse scrolled (222, 365) with delta (-6, -7)
Screenshot: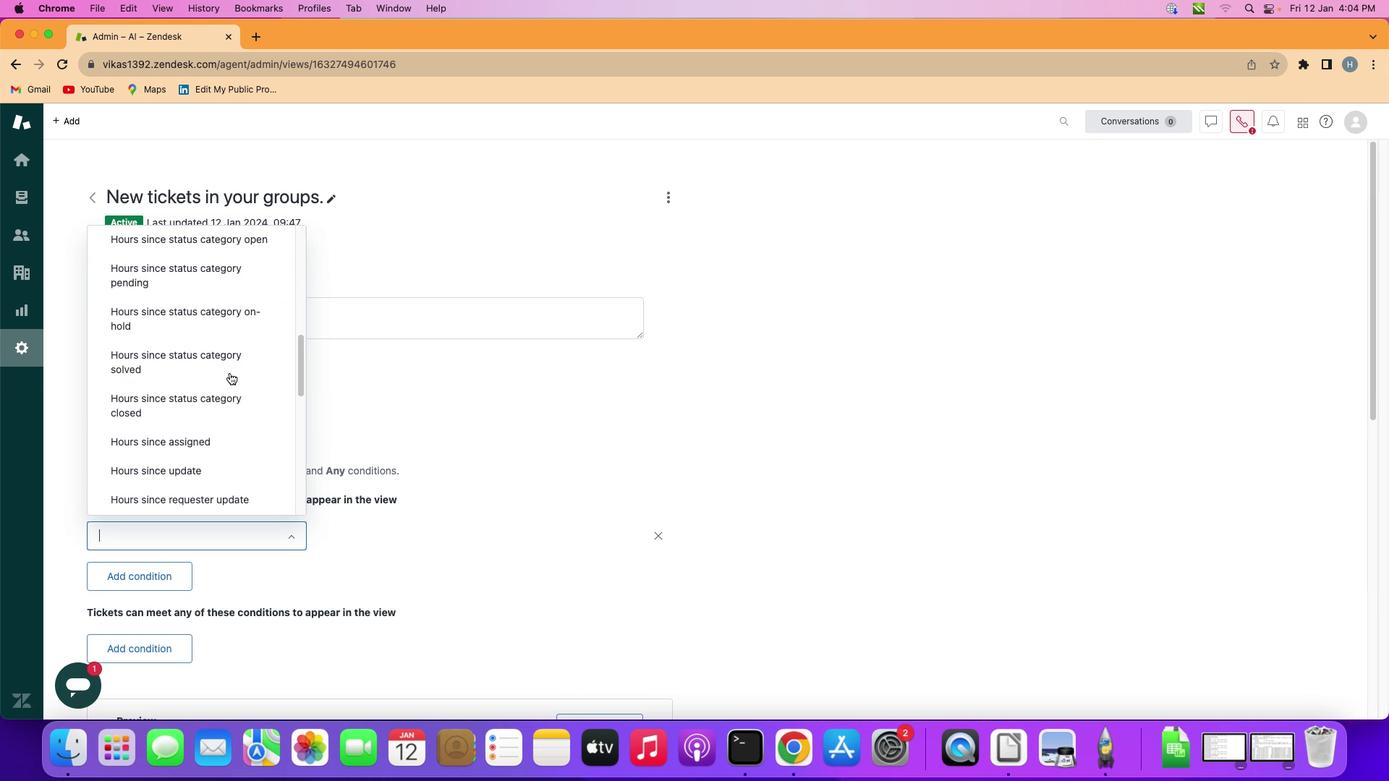 
Action: Mouse scrolled (222, 365) with delta (-6, -7)
Screenshot: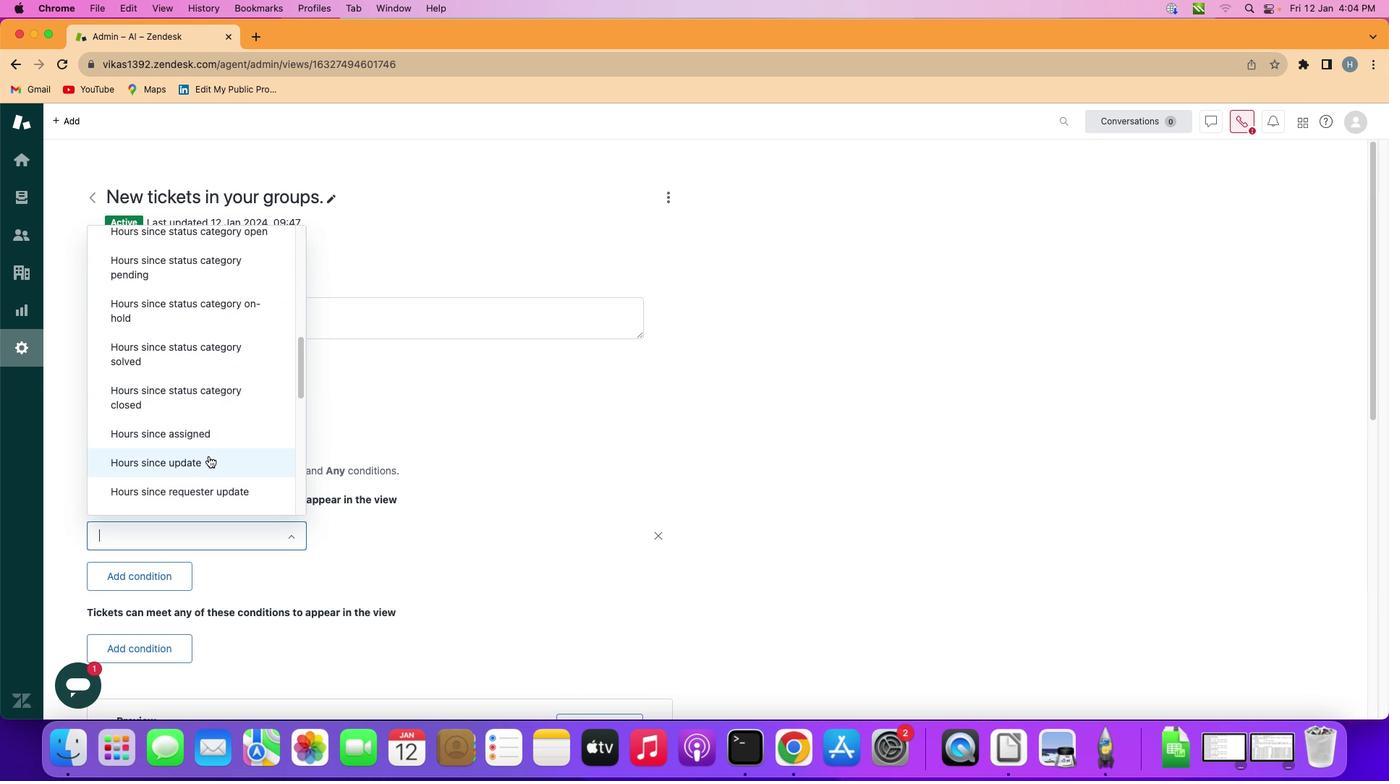 
Action: Mouse scrolled (222, 365) with delta (-6, -7)
Screenshot: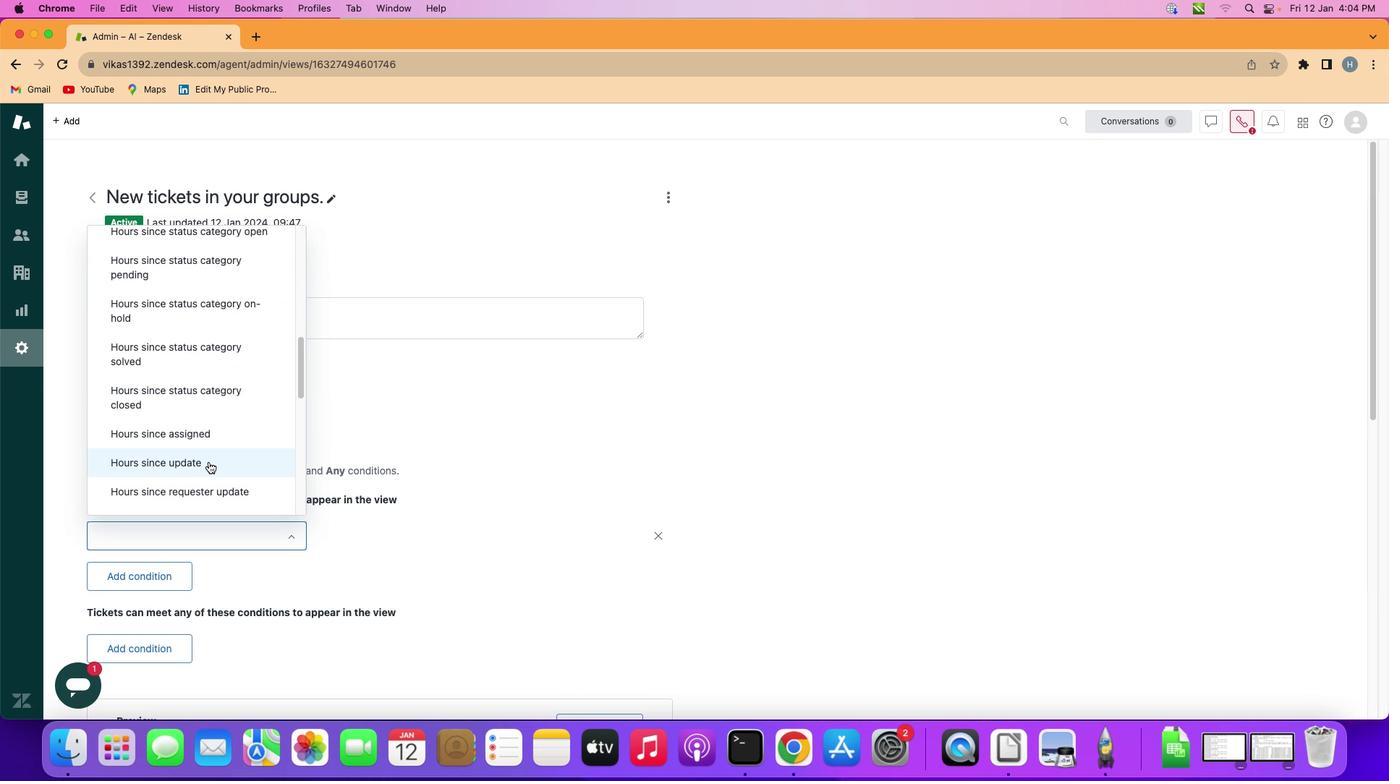 
Action: Mouse moved to (201, 454)
Screenshot: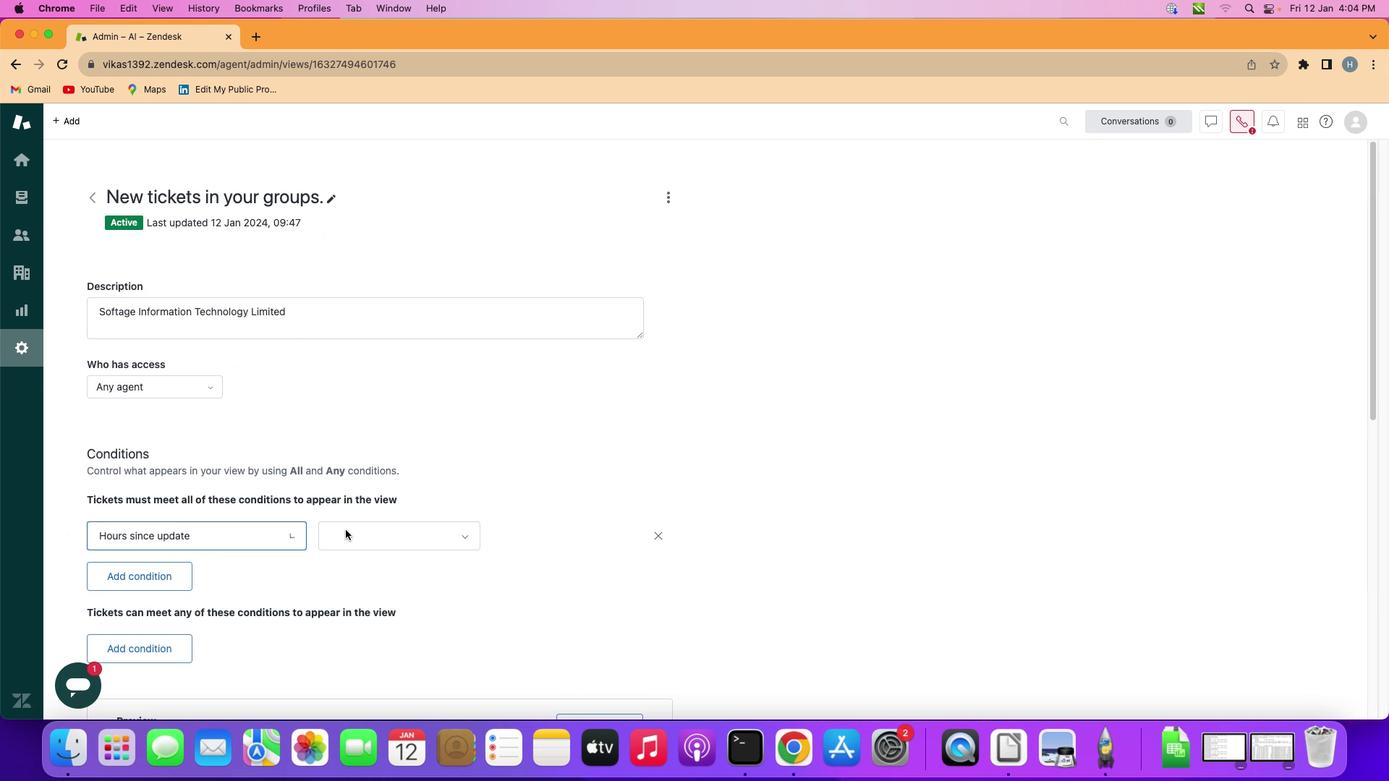 
Action: Mouse pressed left at (201, 454)
Screenshot: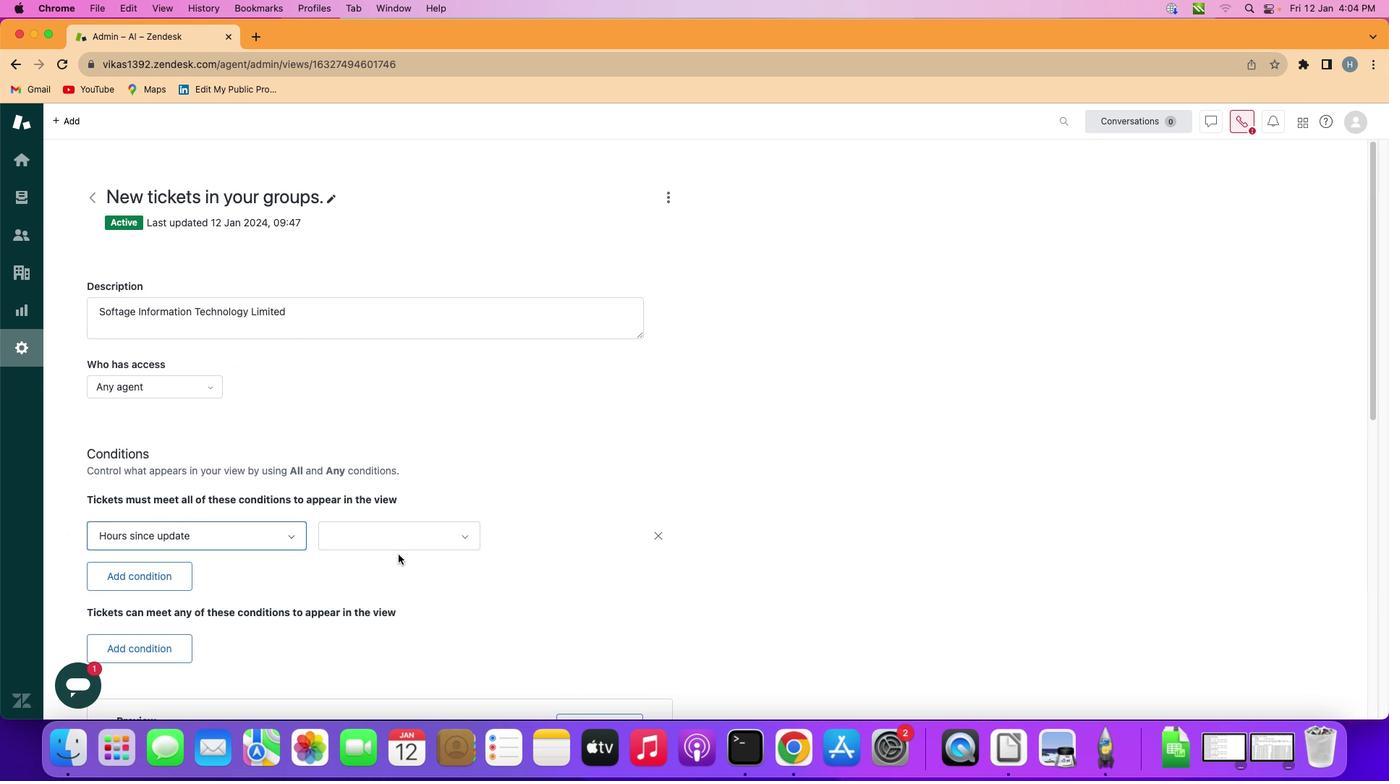 
Action: Mouse moved to (393, 534)
Screenshot: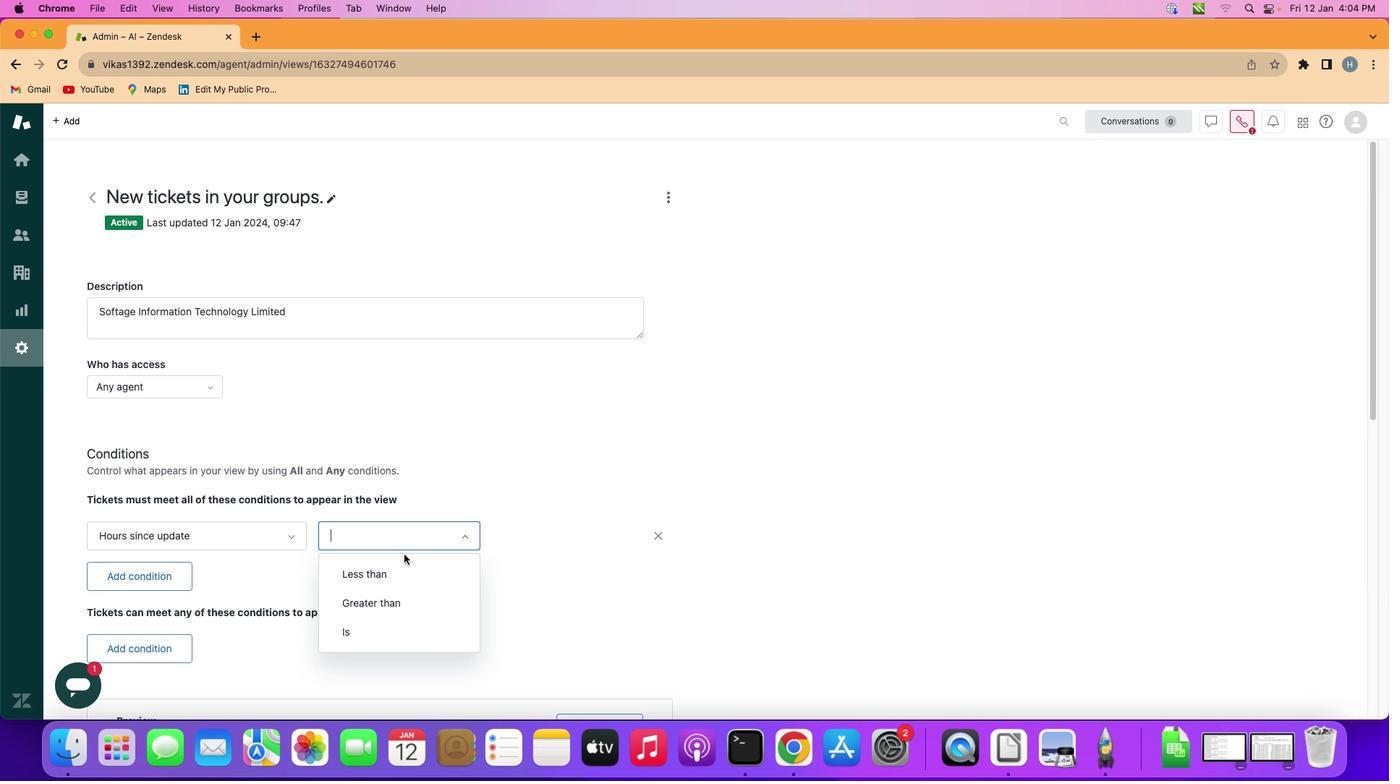 
Action: Mouse pressed left at (393, 534)
Screenshot: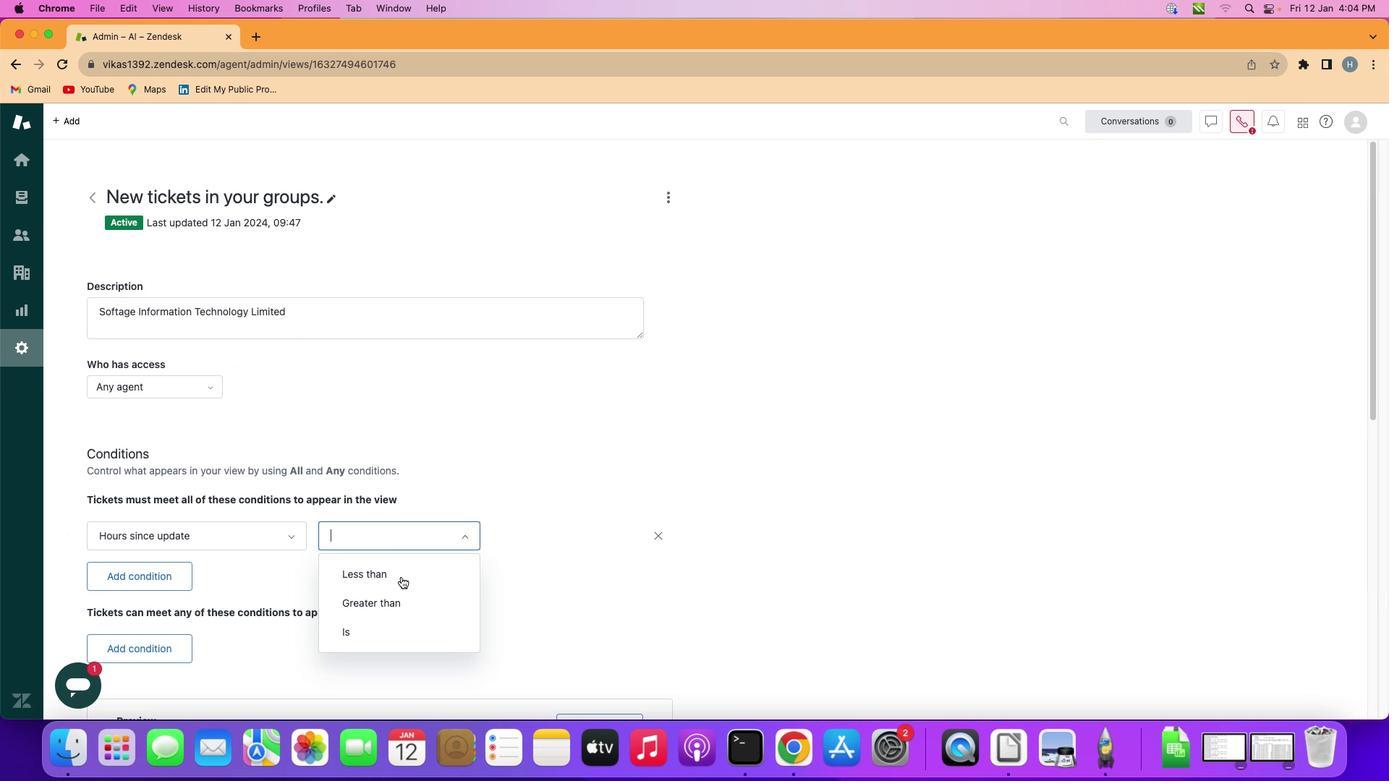 
Action: Mouse moved to (389, 599)
Screenshot: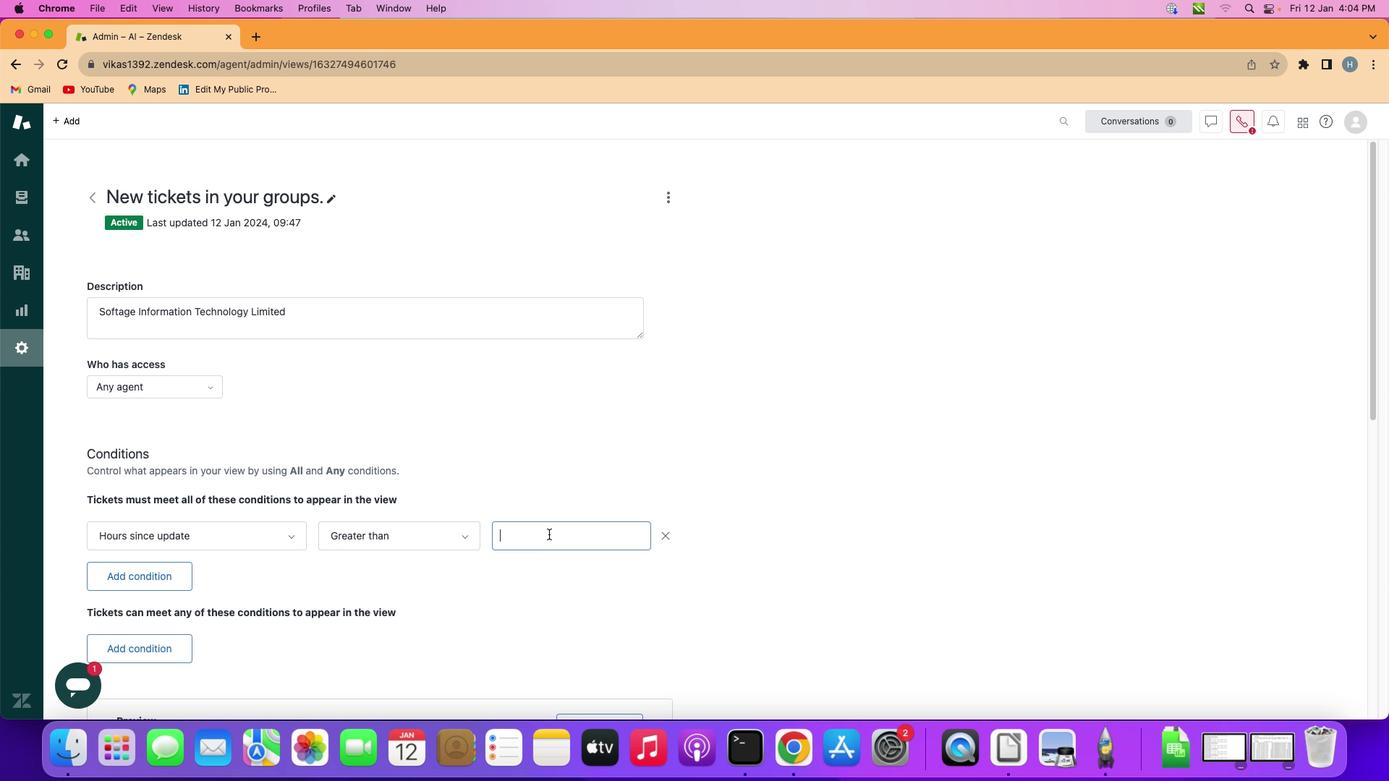 
Action: Mouse pressed left at (389, 599)
Screenshot: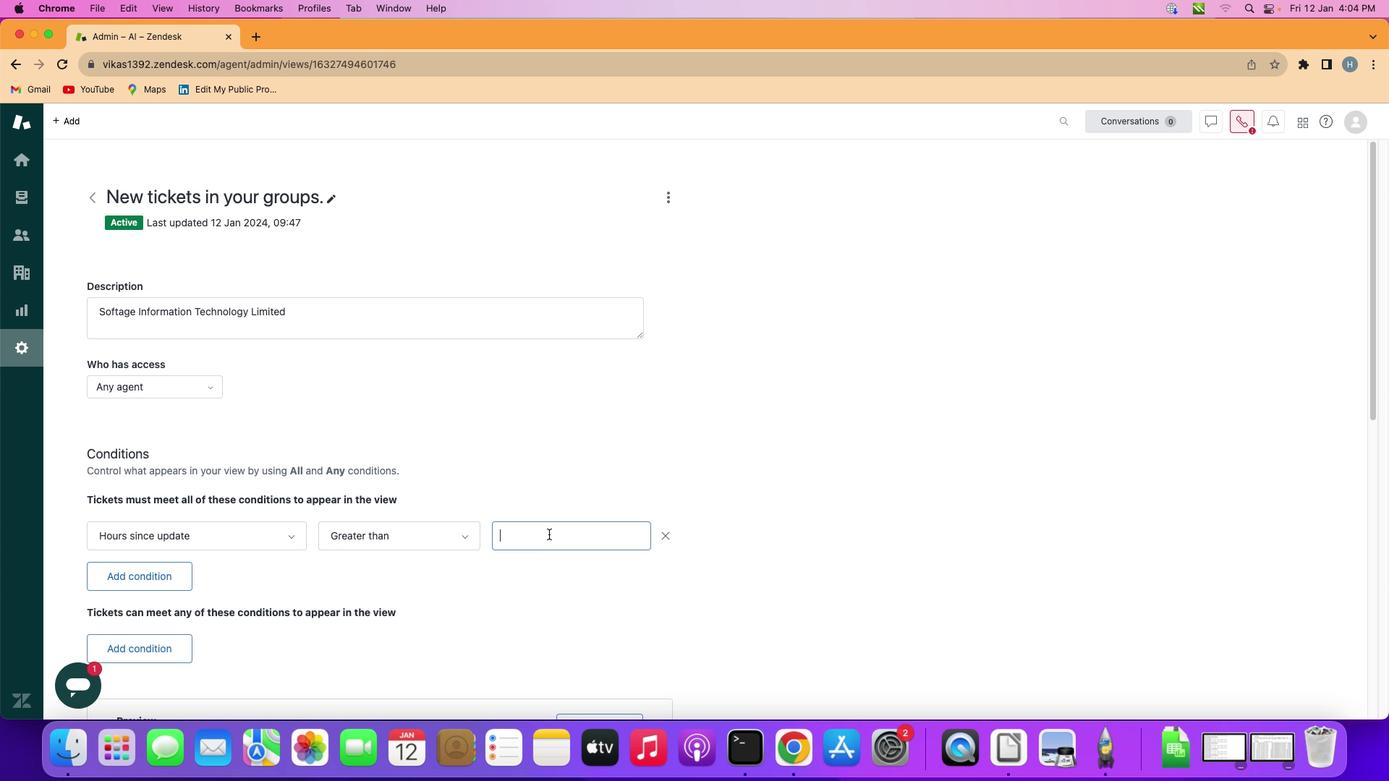 
Action: Mouse moved to (541, 527)
Screenshot: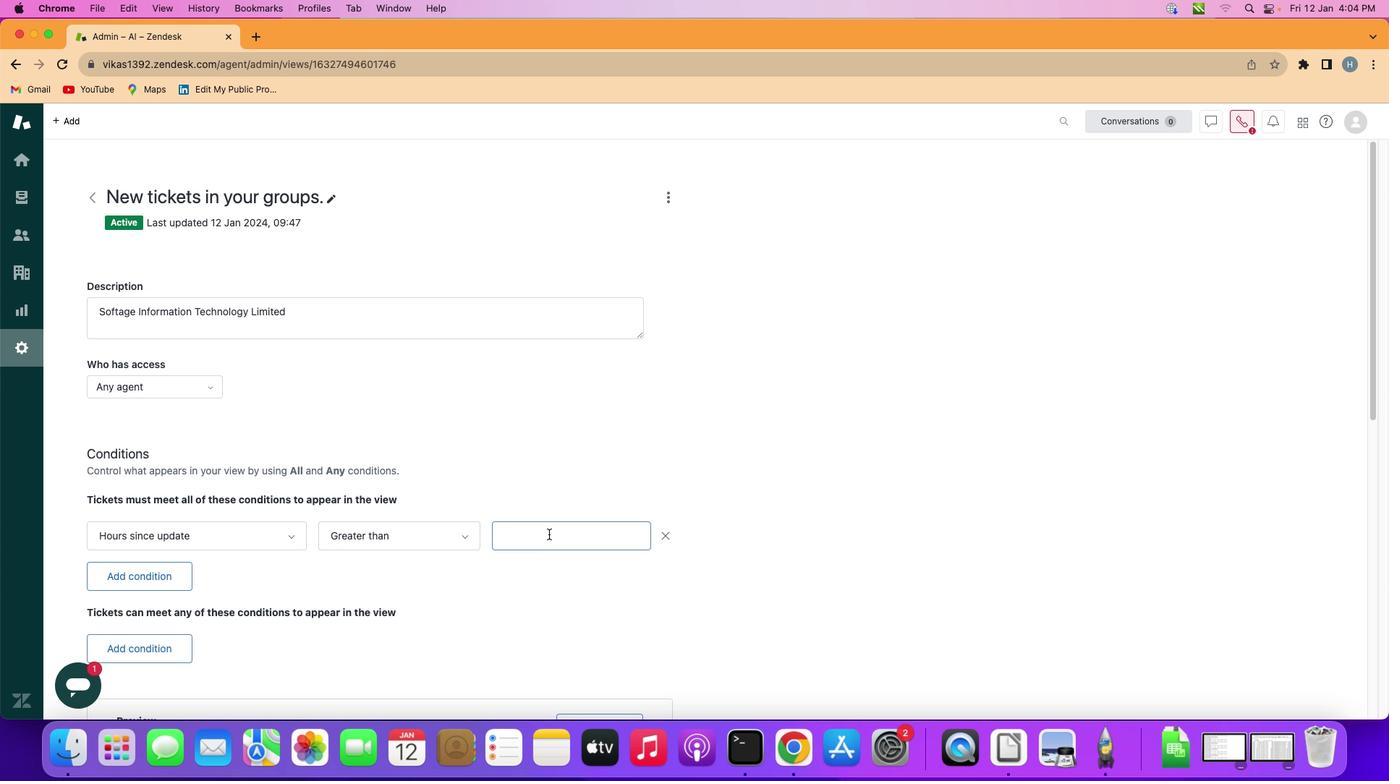 
Action: Mouse pressed left at (541, 527)
Screenshot: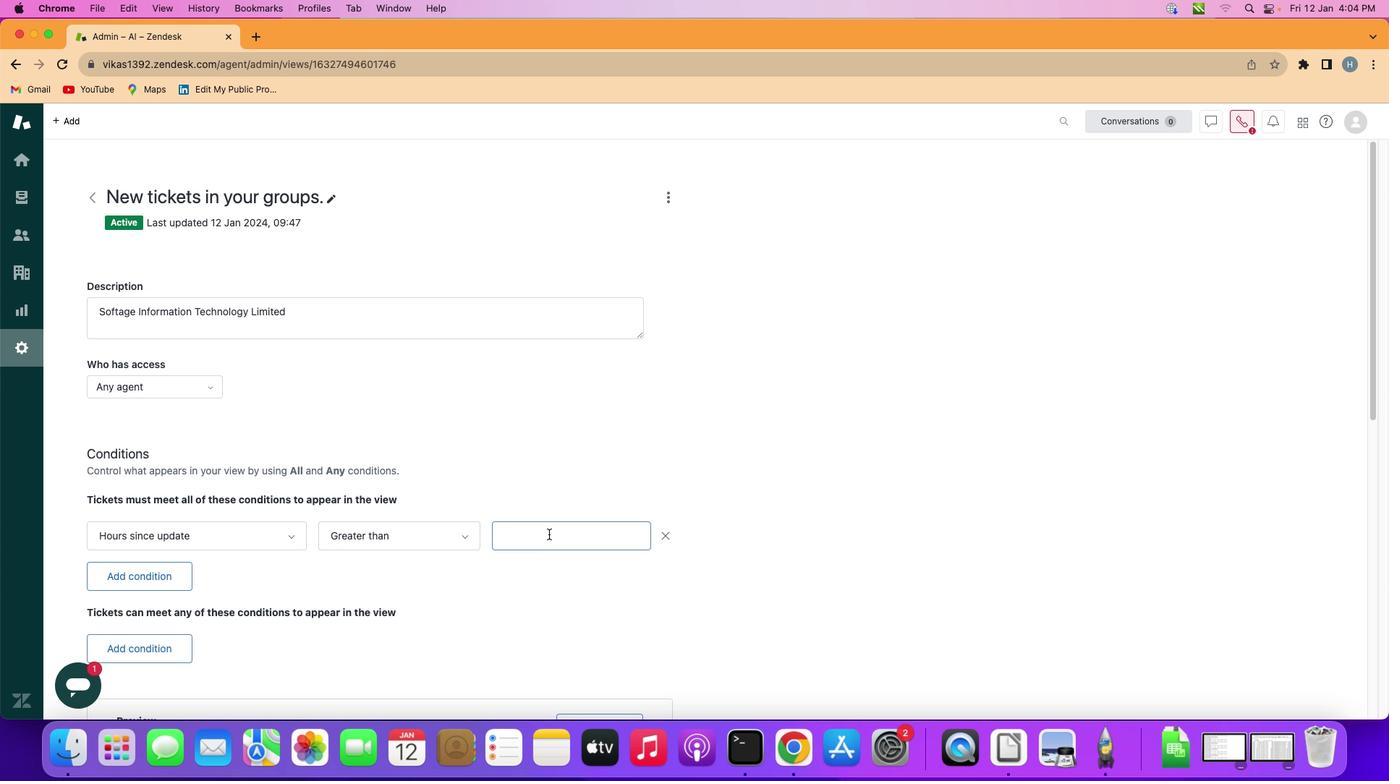 
Action: Mouse moved to (541, 527)
Screenshot: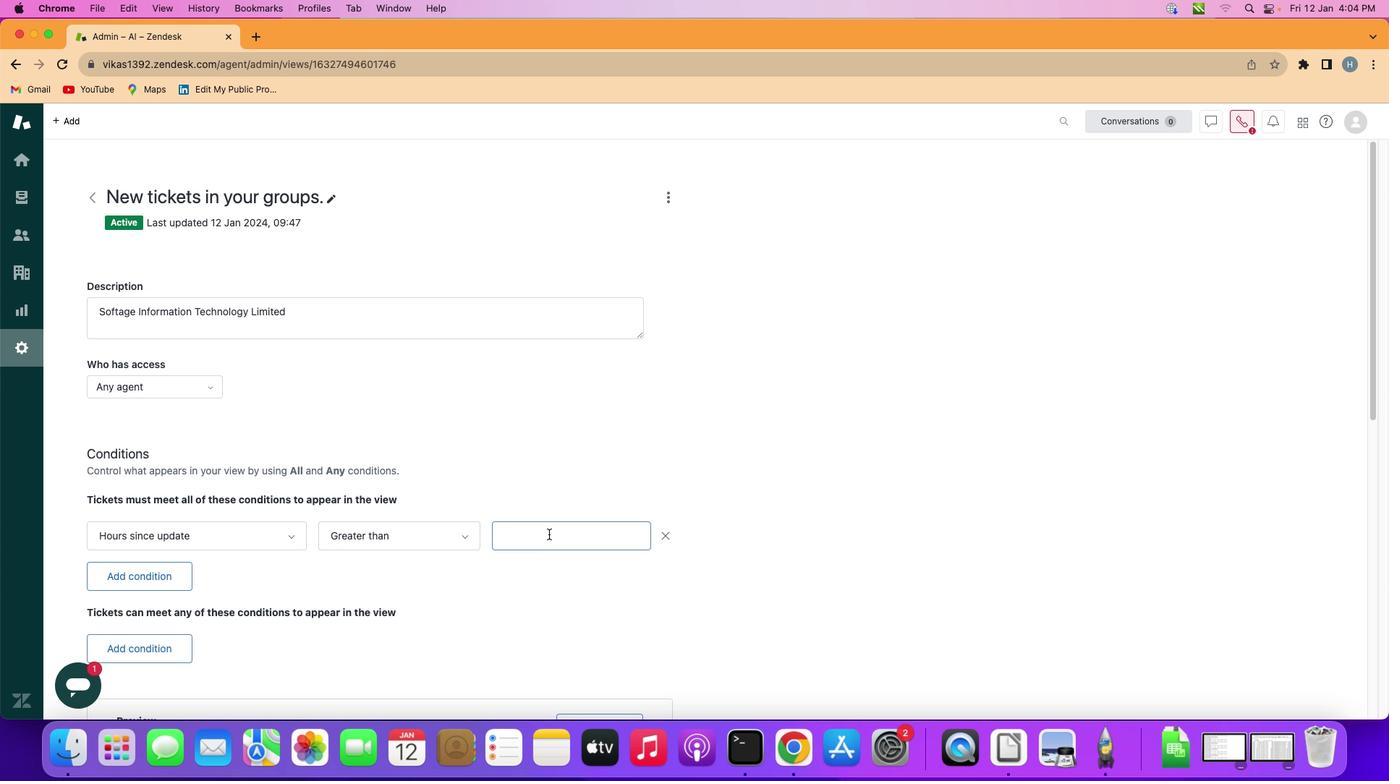 
Action: Key pressed Key.shift'T''w''e''l''v''e'
Screenshot: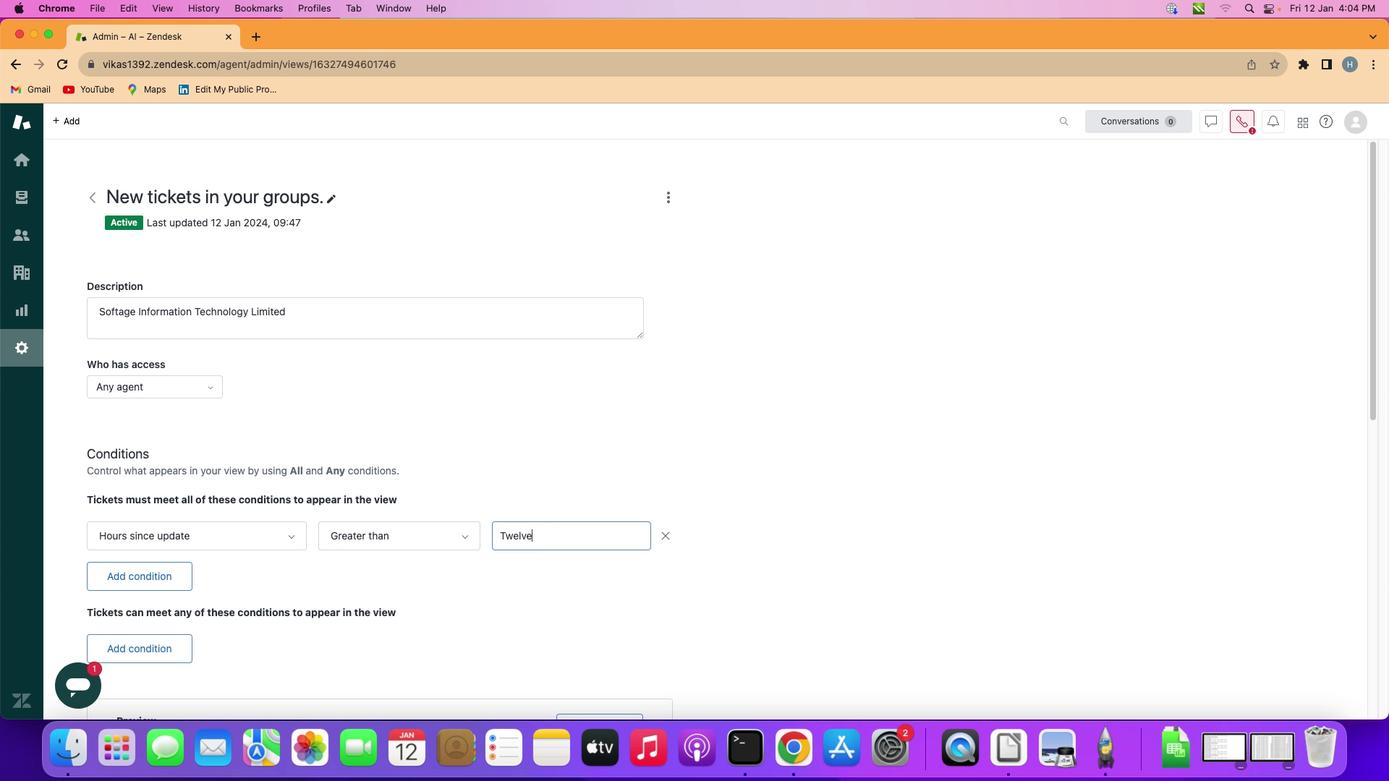 
Action: Mouse moved to (542, 525)
Screenshot: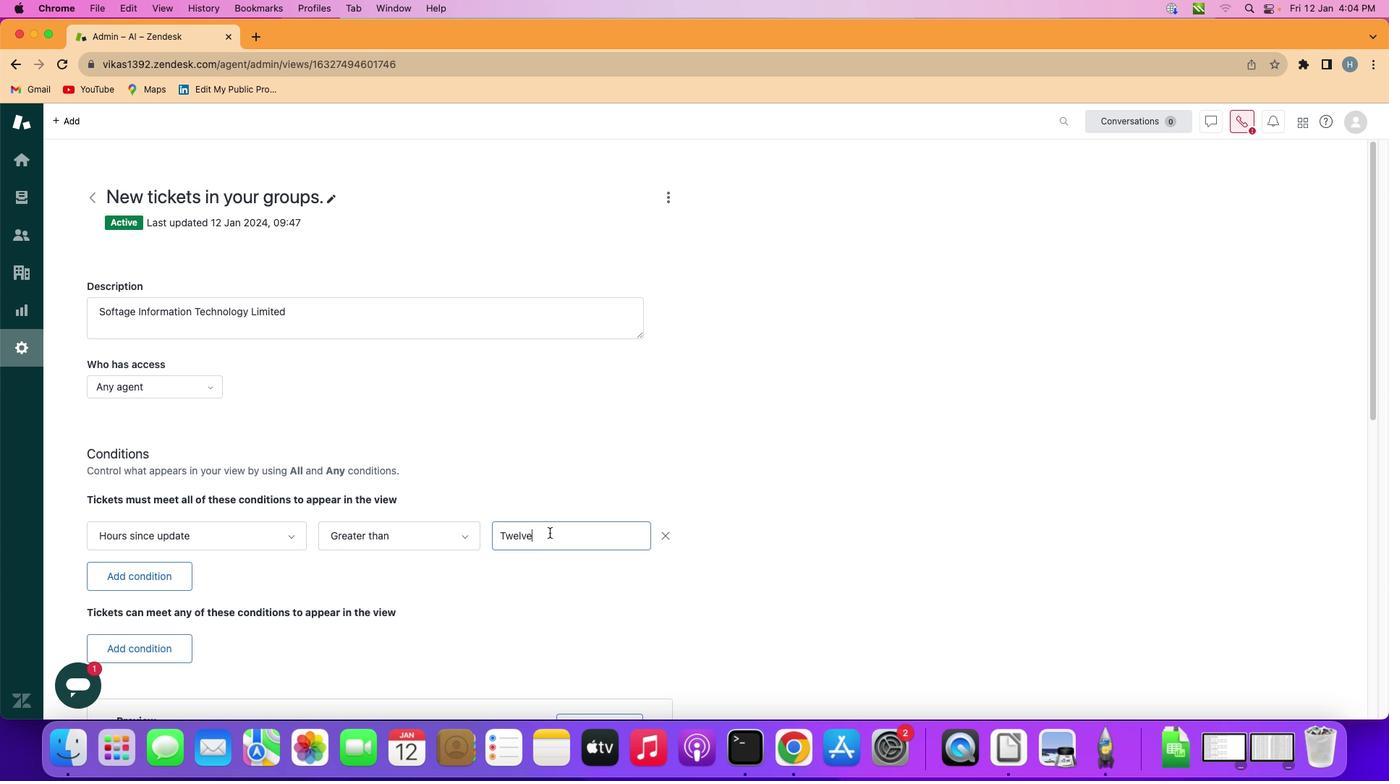 
